 Task: Add Earth's Best Organic Whole Grain Multi-Grain Baby Cereal to the cart.
Action: Mouse moved to (297, 149)
Screenshot: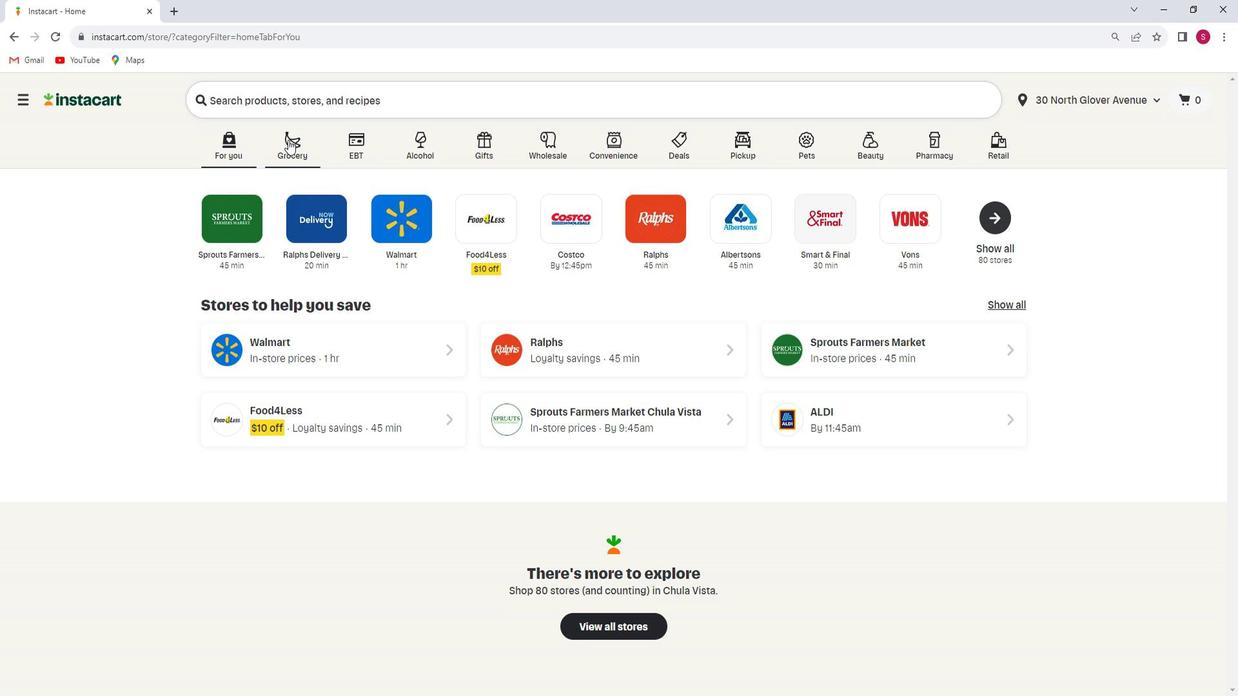 
Action: Mouse pressed left at (297, 149)
Screenshot: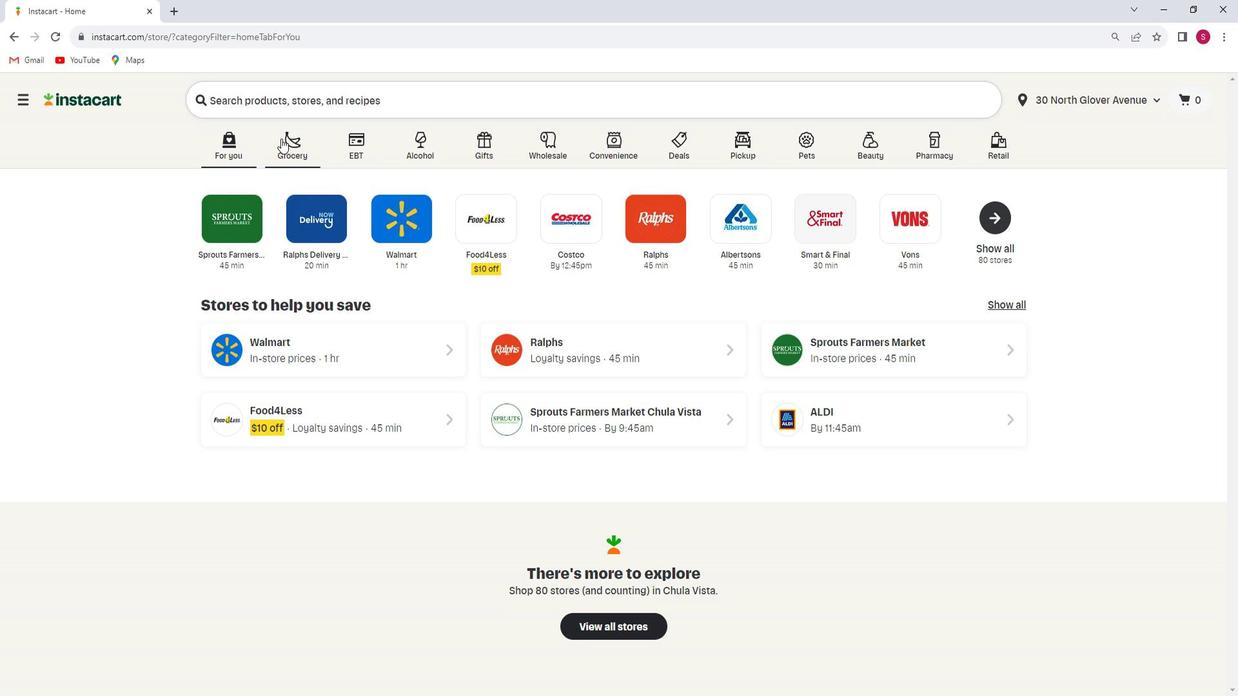 
Action: Mouse moved to (321, 379)
Screenshot: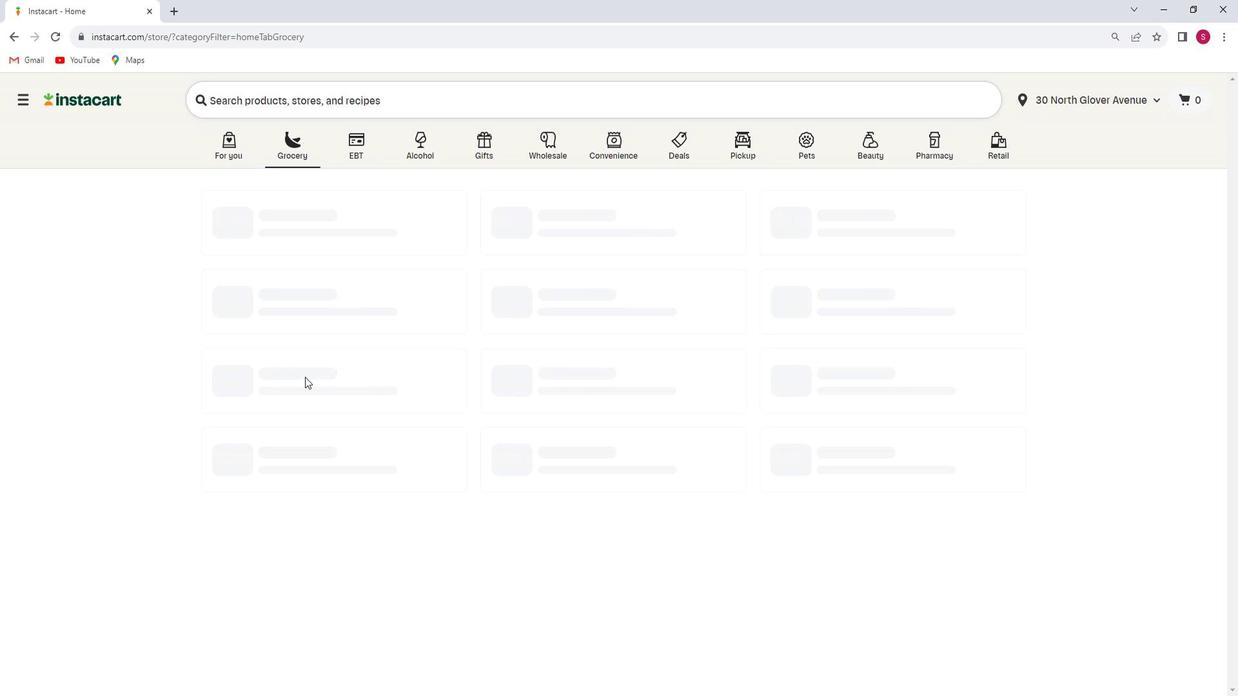 
Action: Mouse pressed left at (321, 379)
Screenshot: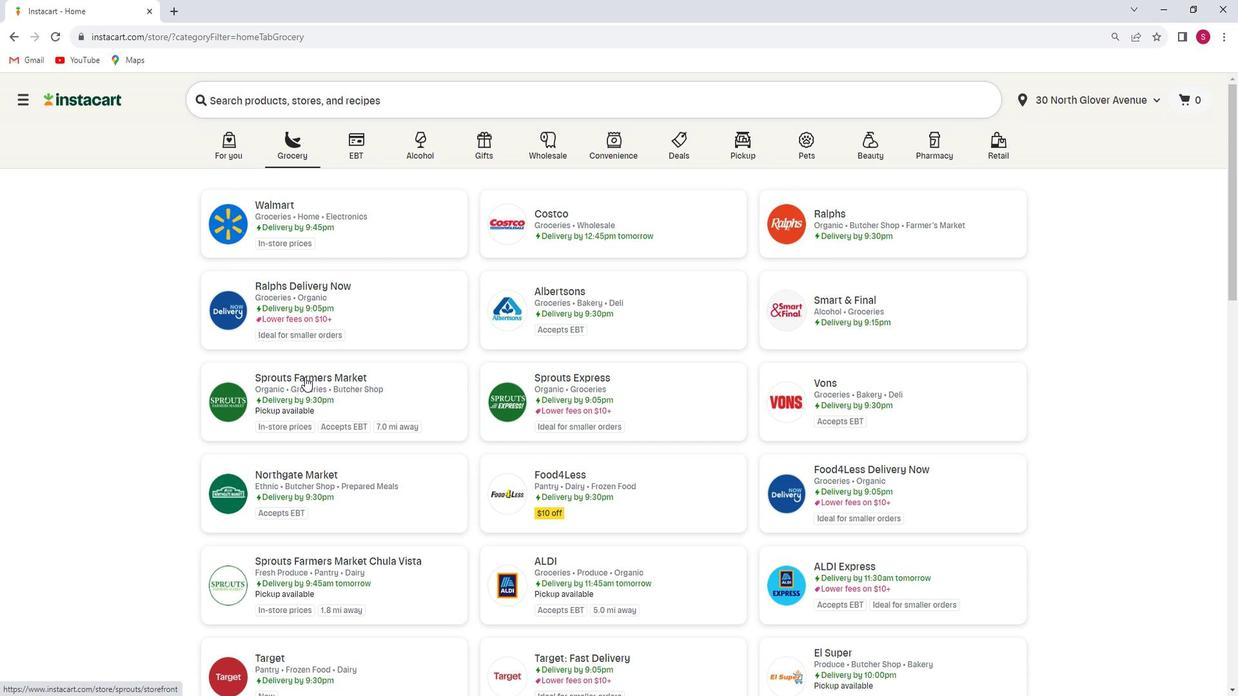 
Action: Mouse moved to (132, 505)
Screenshot: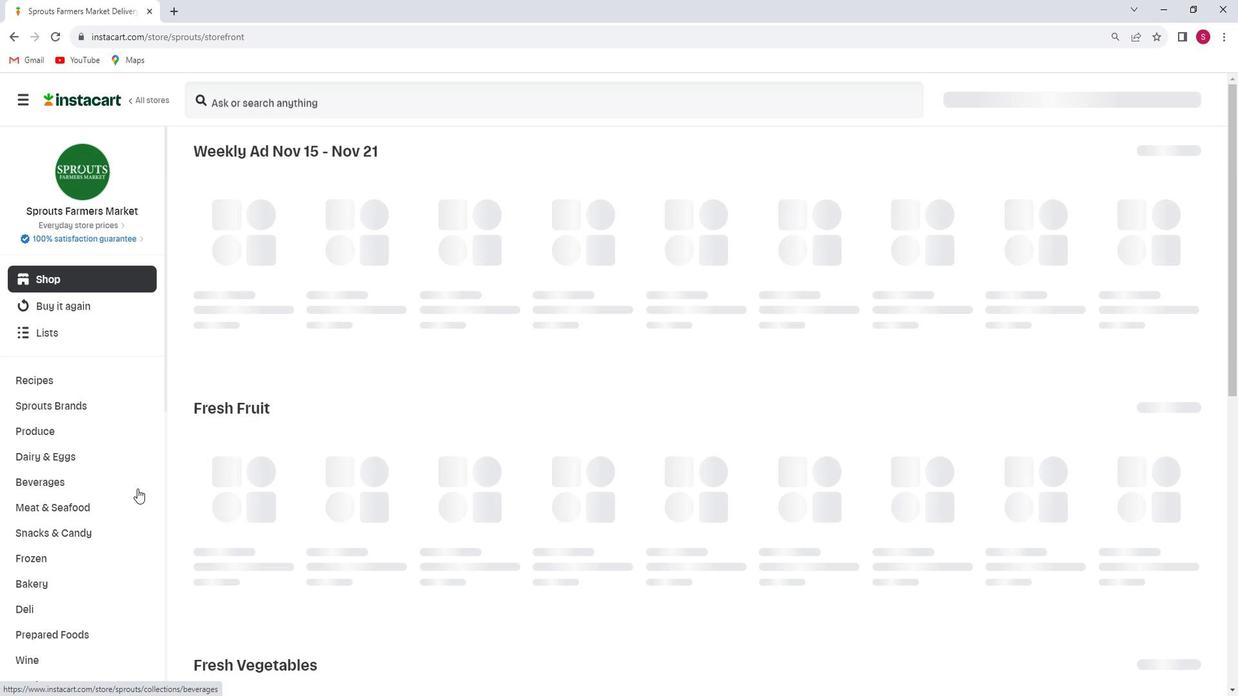 
Action: Mouse scrolled (132, 504) with delta (0, 0)
Screenshot: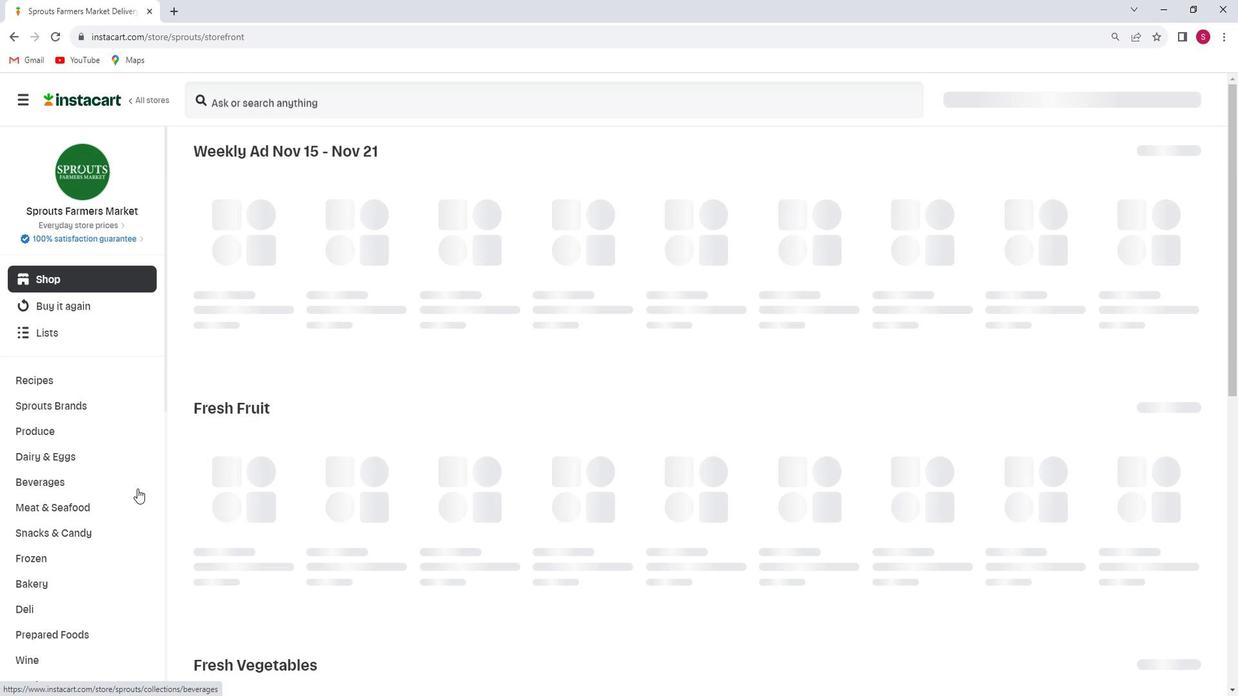 
Action: Mouse scrolled (132, 504) with delta (0, 0)
Screenshot: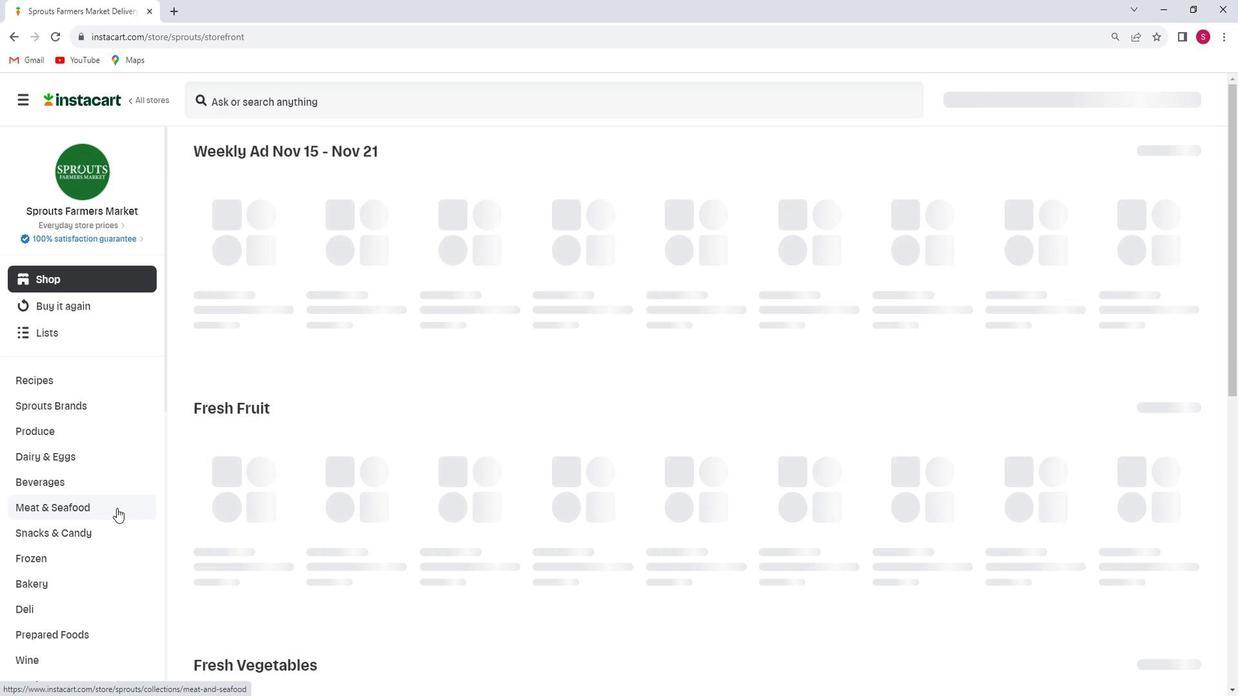 
Action: Mouse scrolled (132, 504) with delta (0, 0)
Screenshot: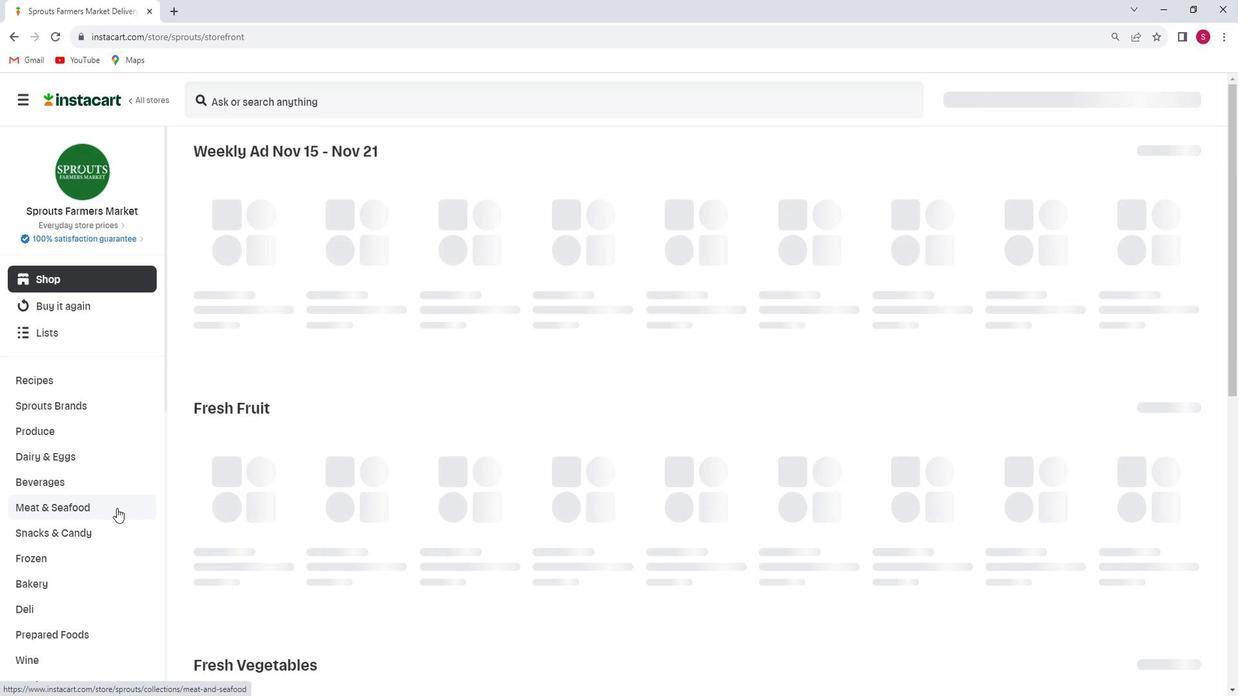 
Action: Mouse moved to (132, 506)
Screenshot: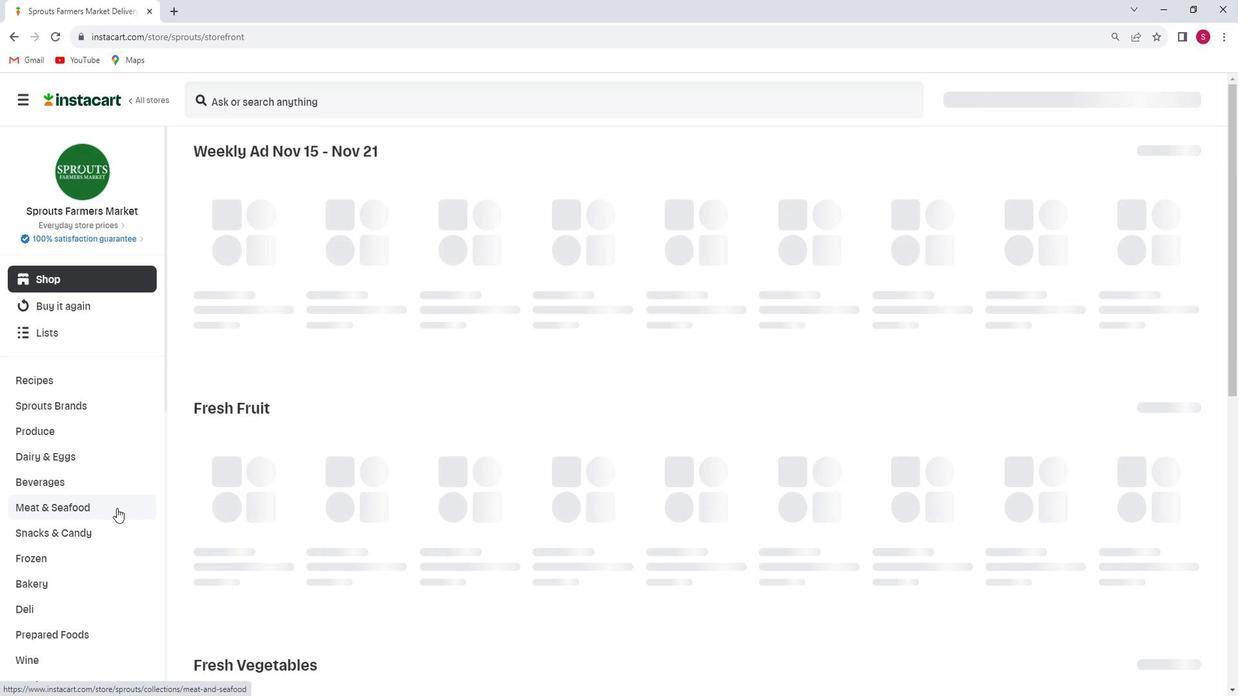 
Action: Mouse scrolled (132, 505) with delta (0, 0)
Screenshot: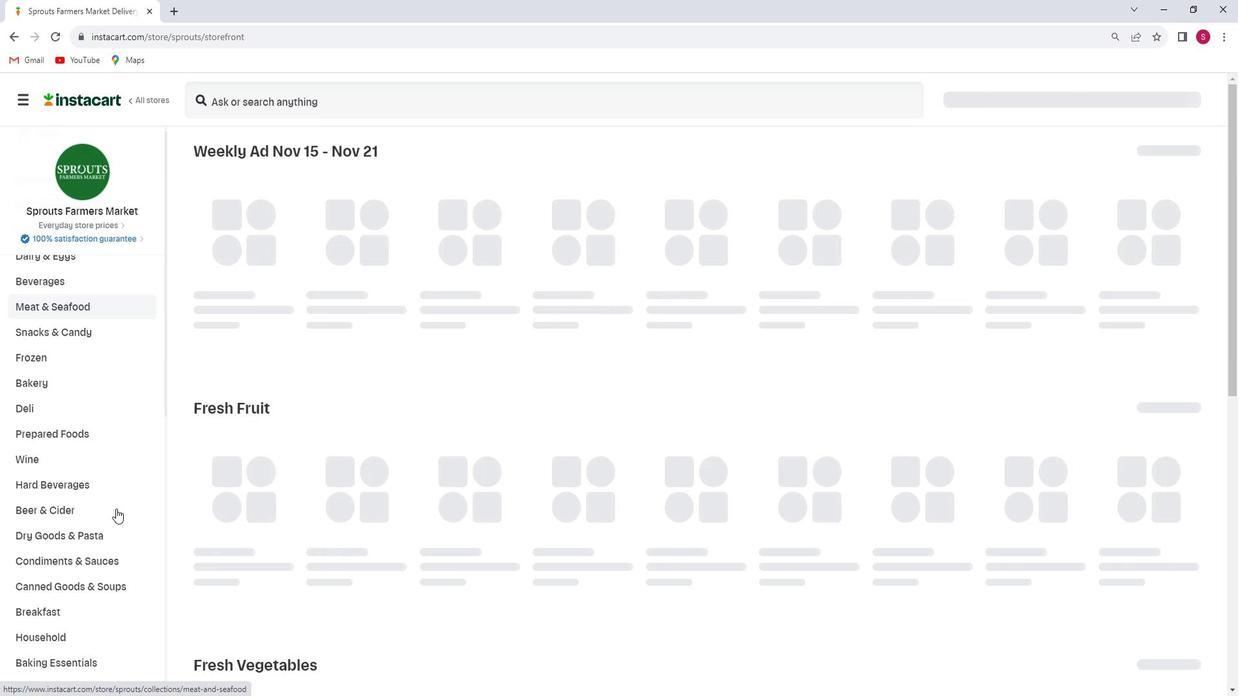 
Action: Mouse scrolled (132, 505) with delta (0, 0)
Screenshot: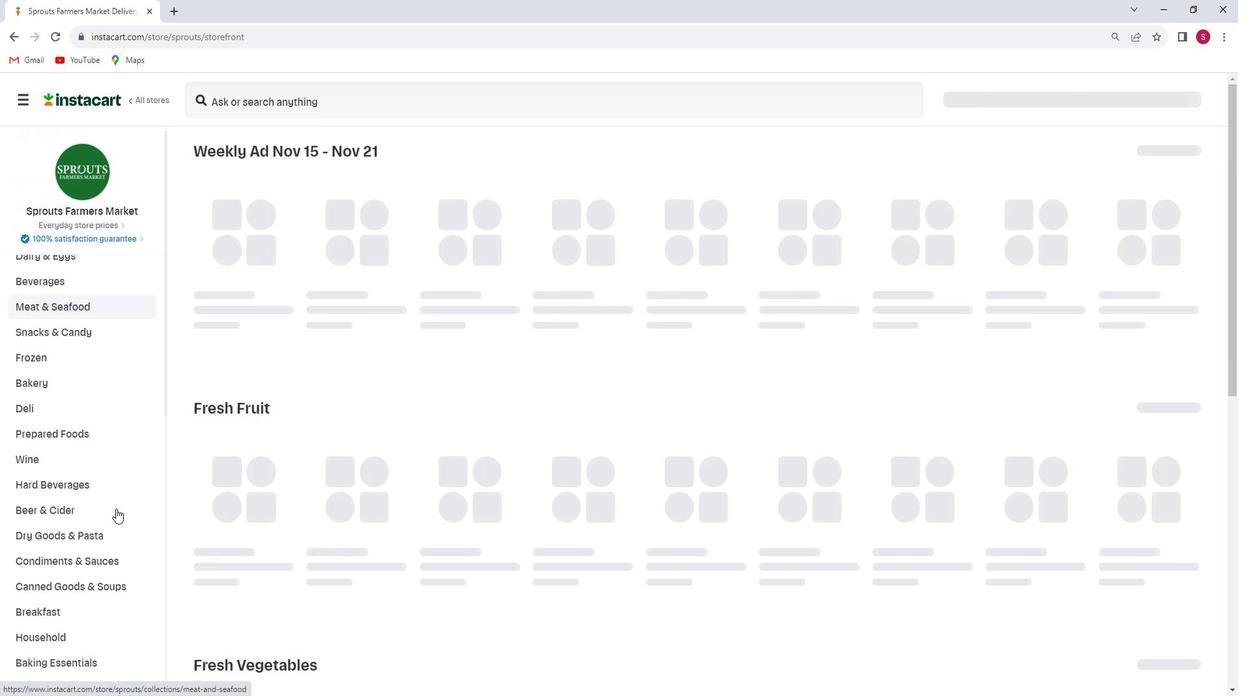 
Action: Mouse scrolled (132, 505) with delta (0, 0)
Screenshot: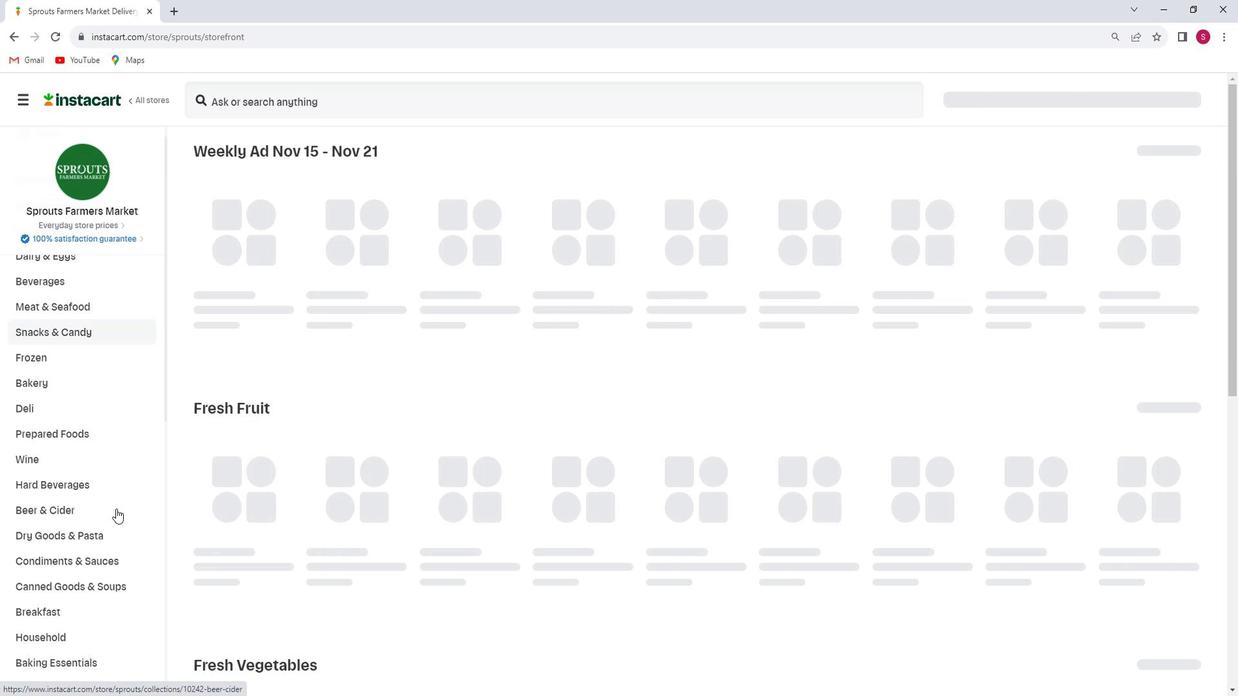 
Action: Mouse scrolled (132, 505) with delta (0, 0)
Screenshot: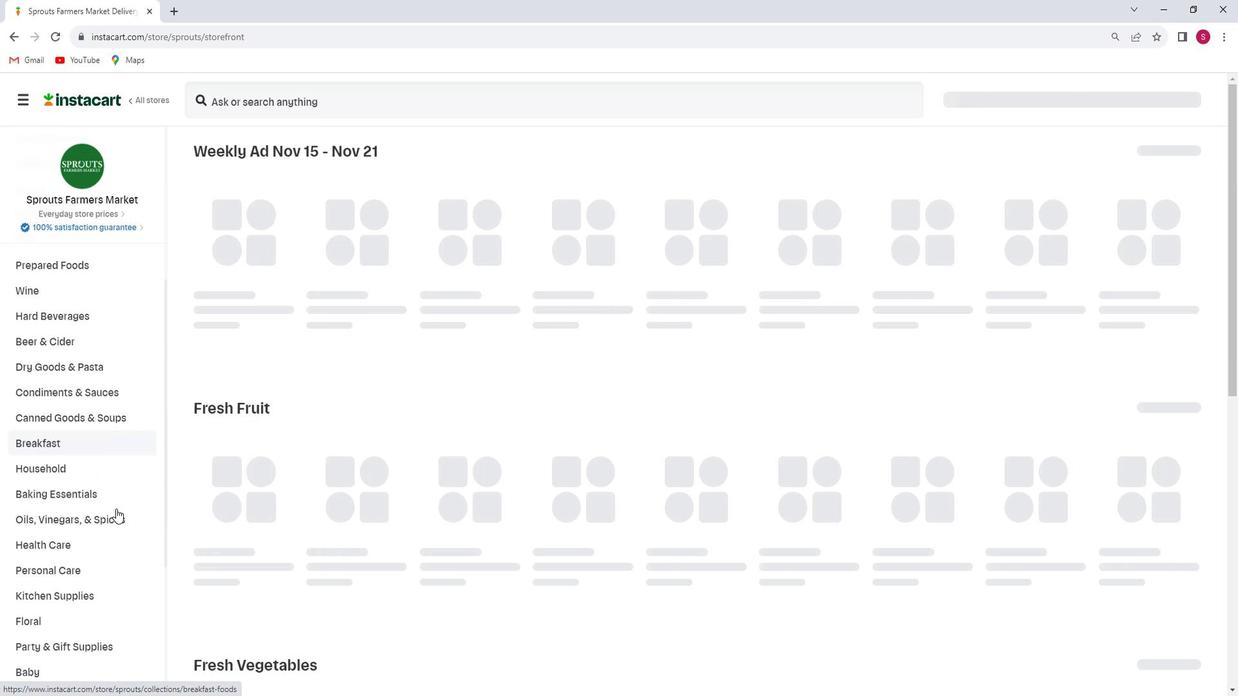 
Action: Mouse scrolled (132, 505) with delta (0, 0)
Screenshot: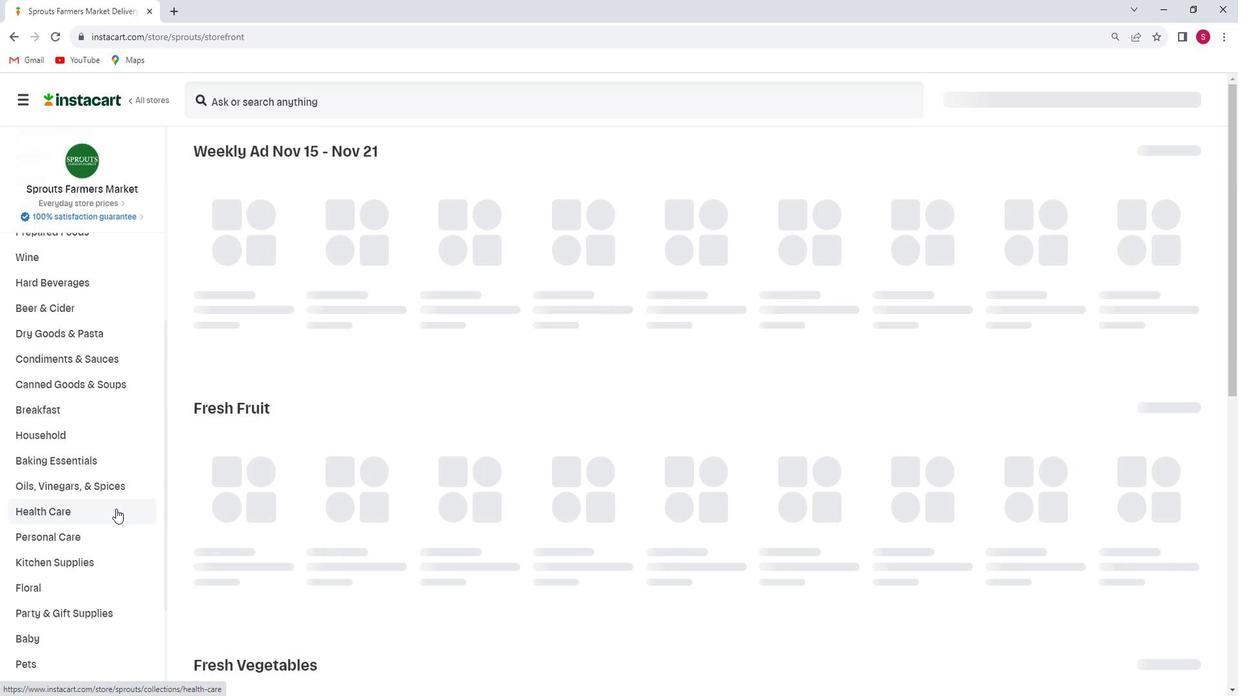 
Action: Mouse moved to (116, 514)
Screenshot: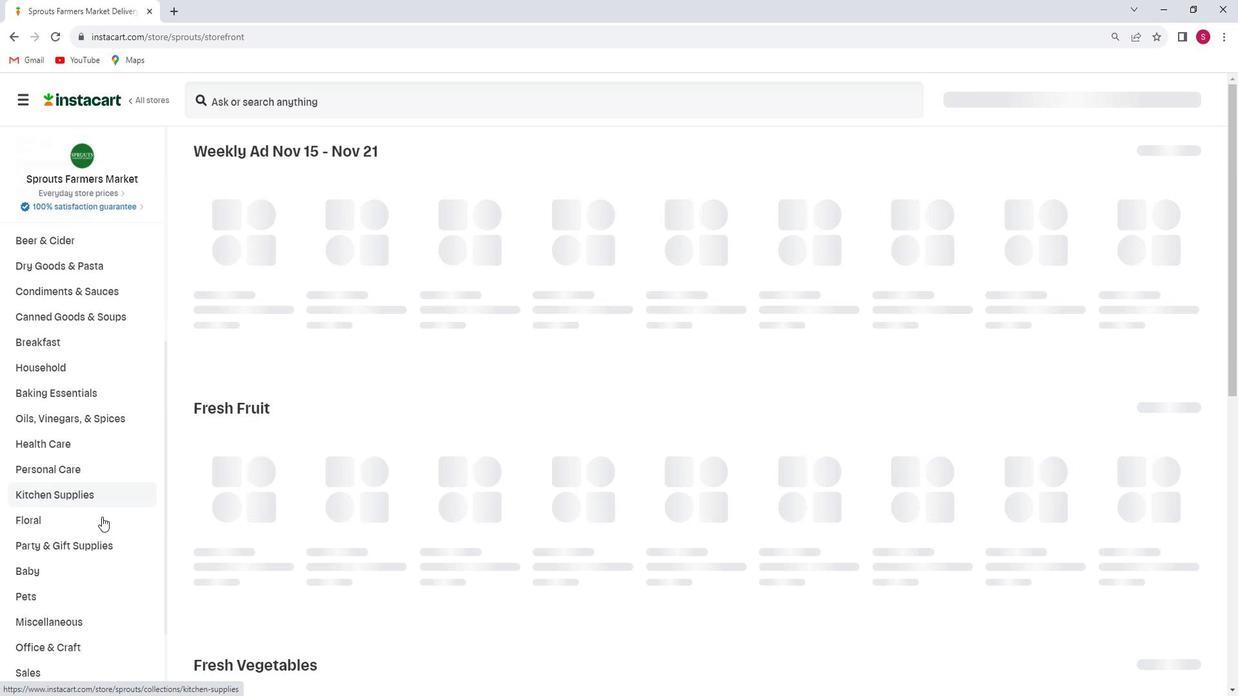 
Action: Mouse scrolled (116, 513) with delta (0, 0)
Screenshot: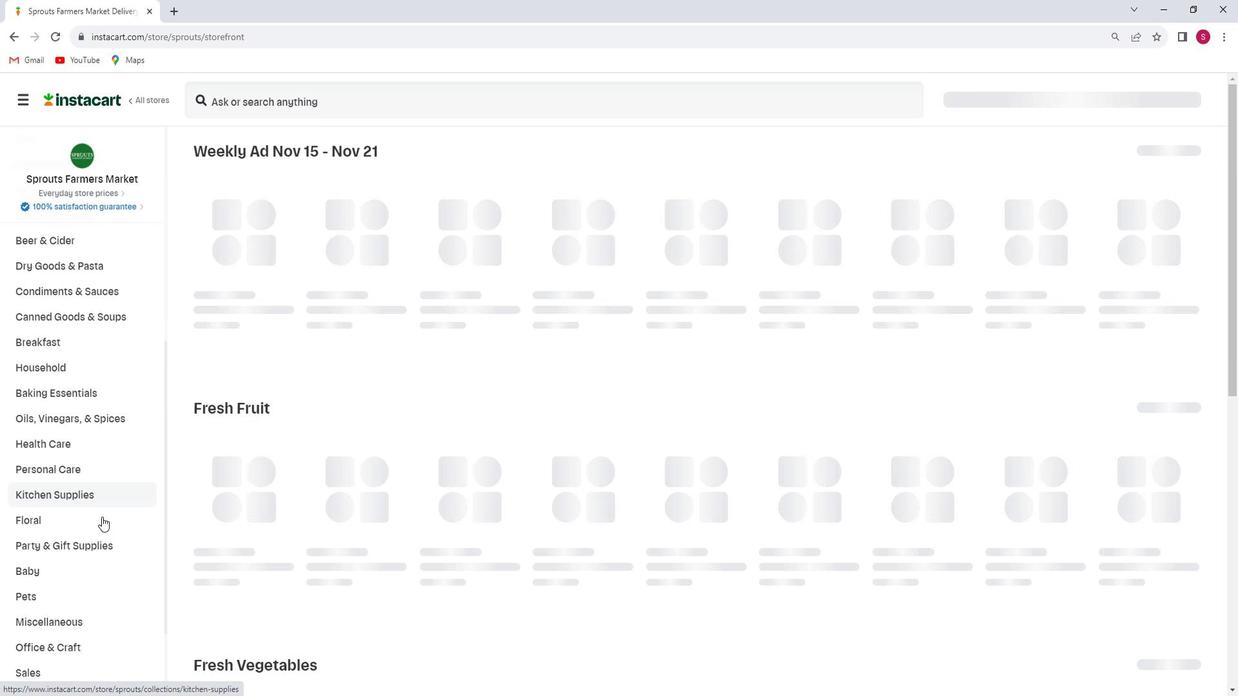 
Action: Mouse scrolled (116, 513) with delta (0, 0)
Screenshot: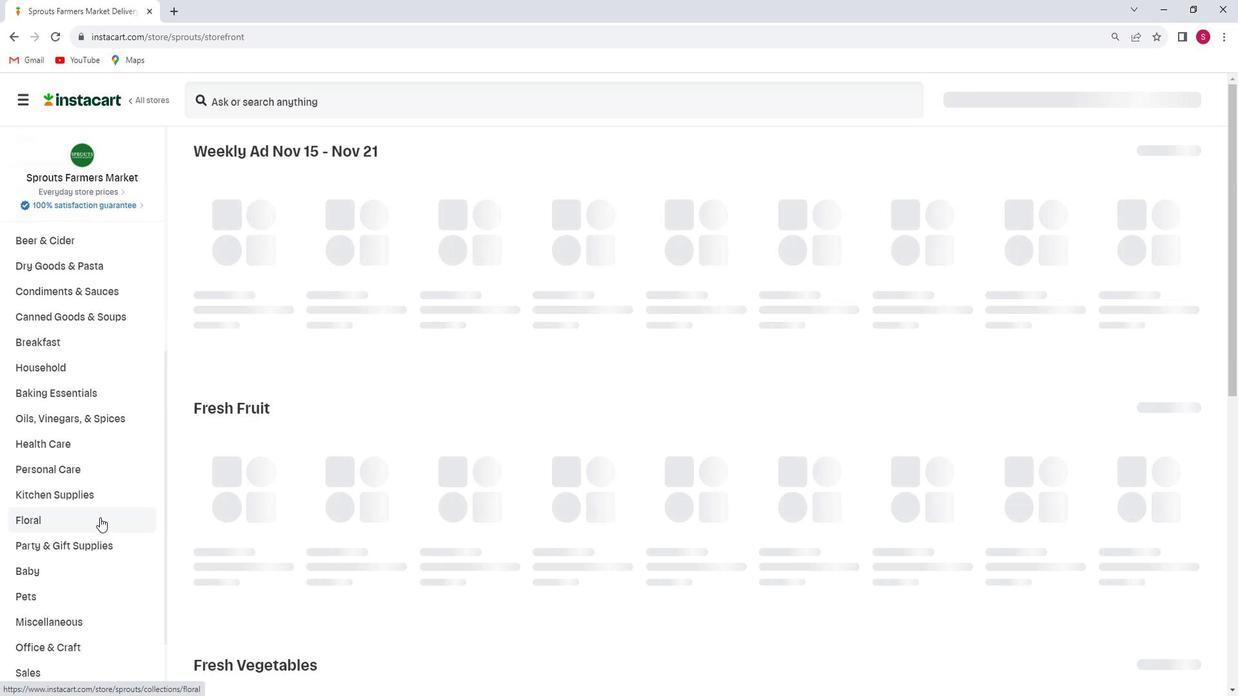 
Action: Mouse moved to (58, 473)
Screenshot: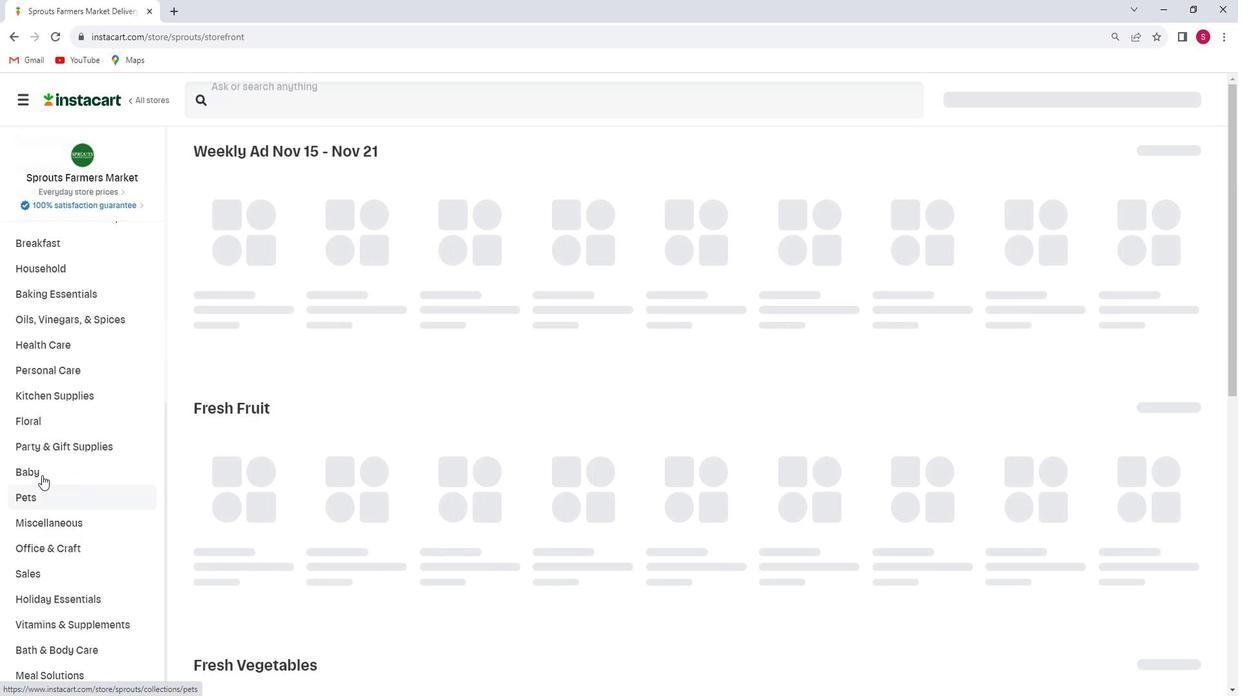 
Action: Mouse pressed left at (58, 473)
Screenshot: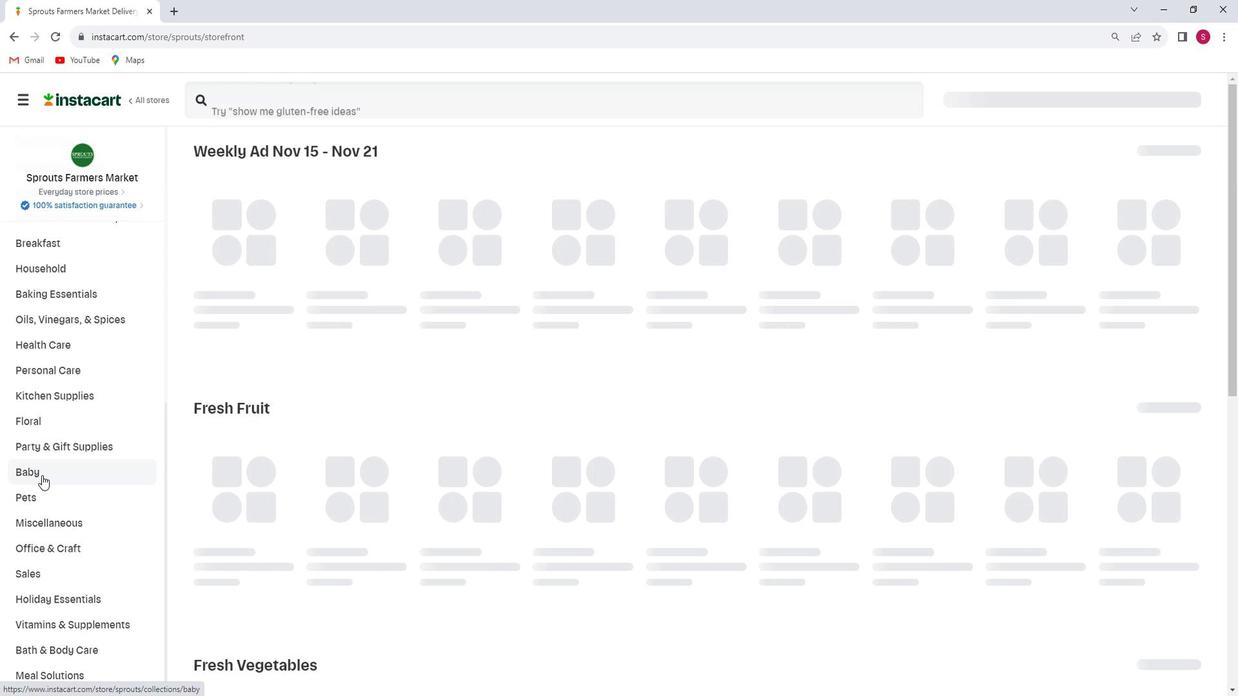 
Action: Mouse moved to (69, 568)
Screenshot: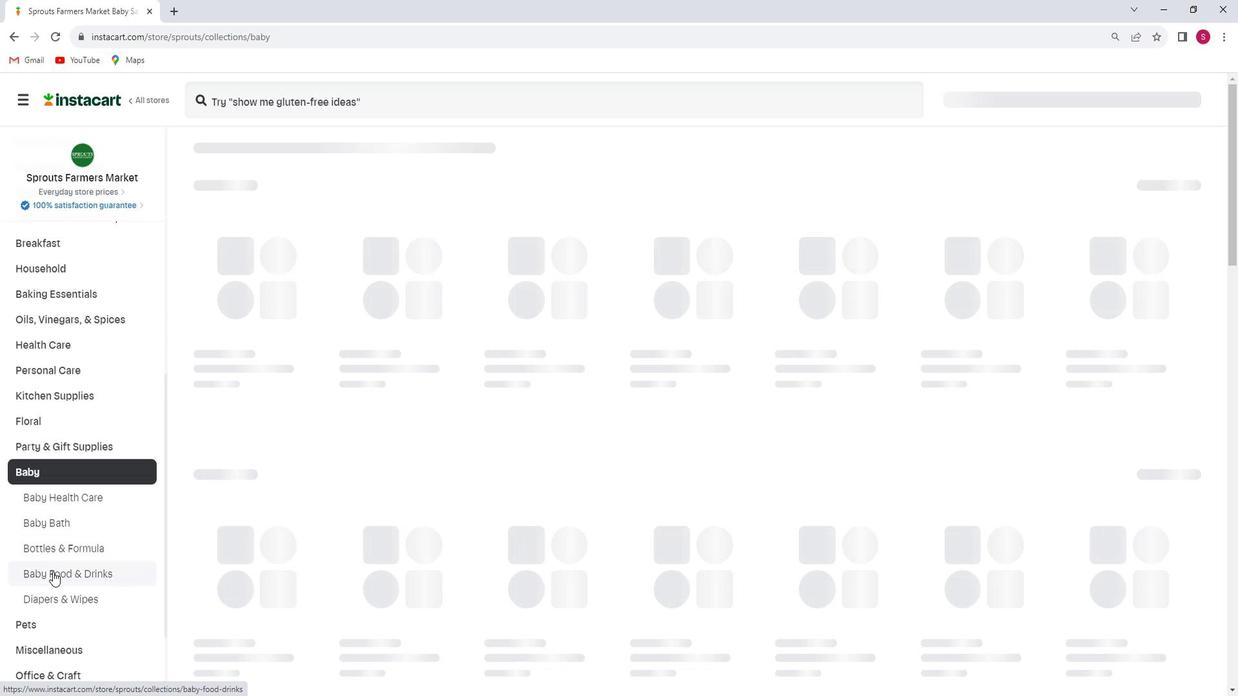 
Action: Mouse pressed left at (69, 568)
Screenshot: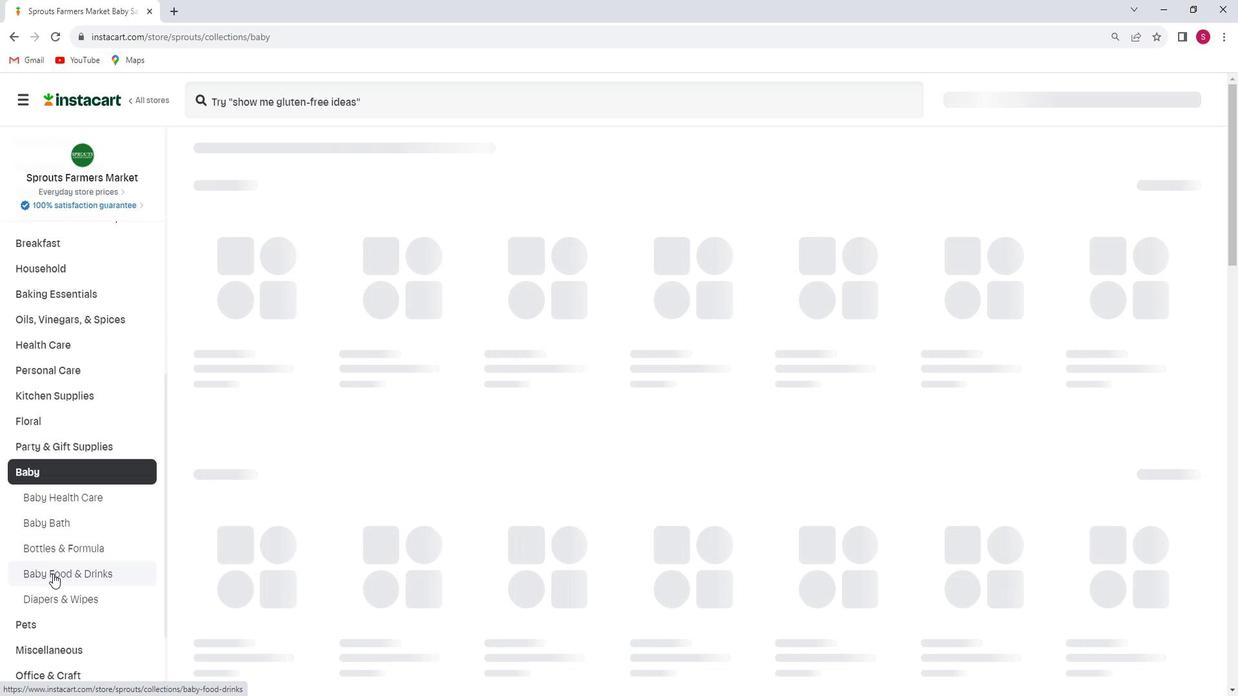 
Action: Mouse moved to (296, 107)
Screenshot: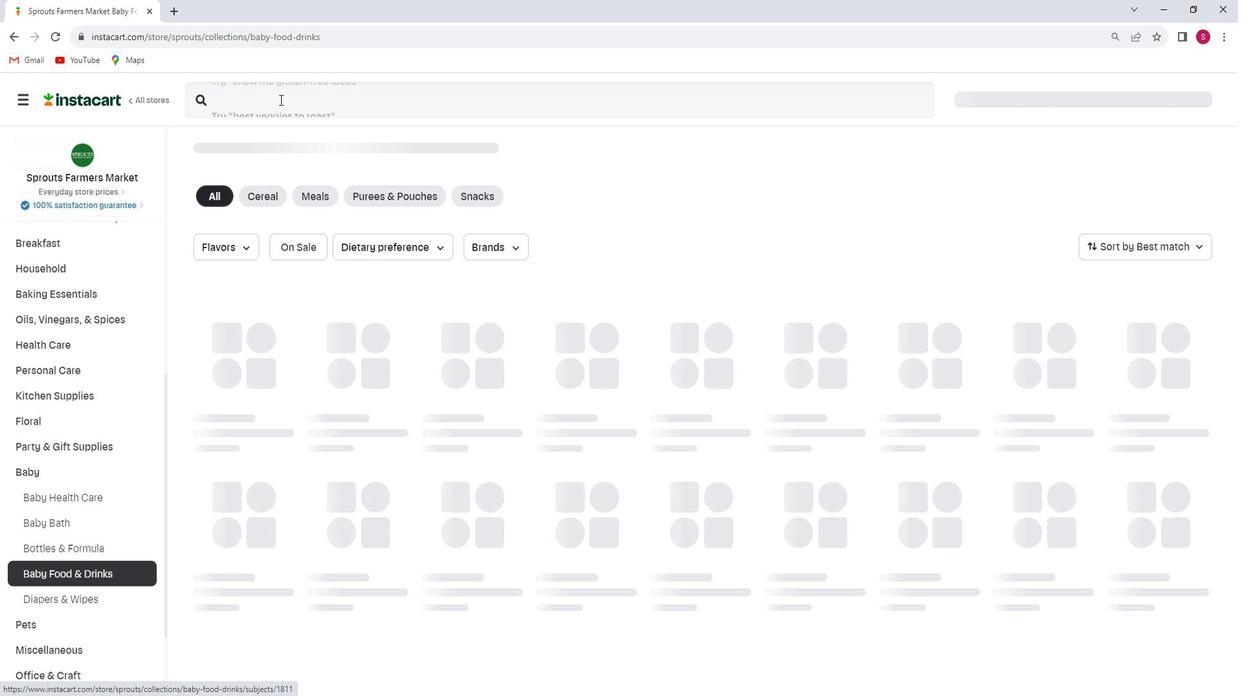 
Action: Mouse pressed left at (296, 107)
Screenshot: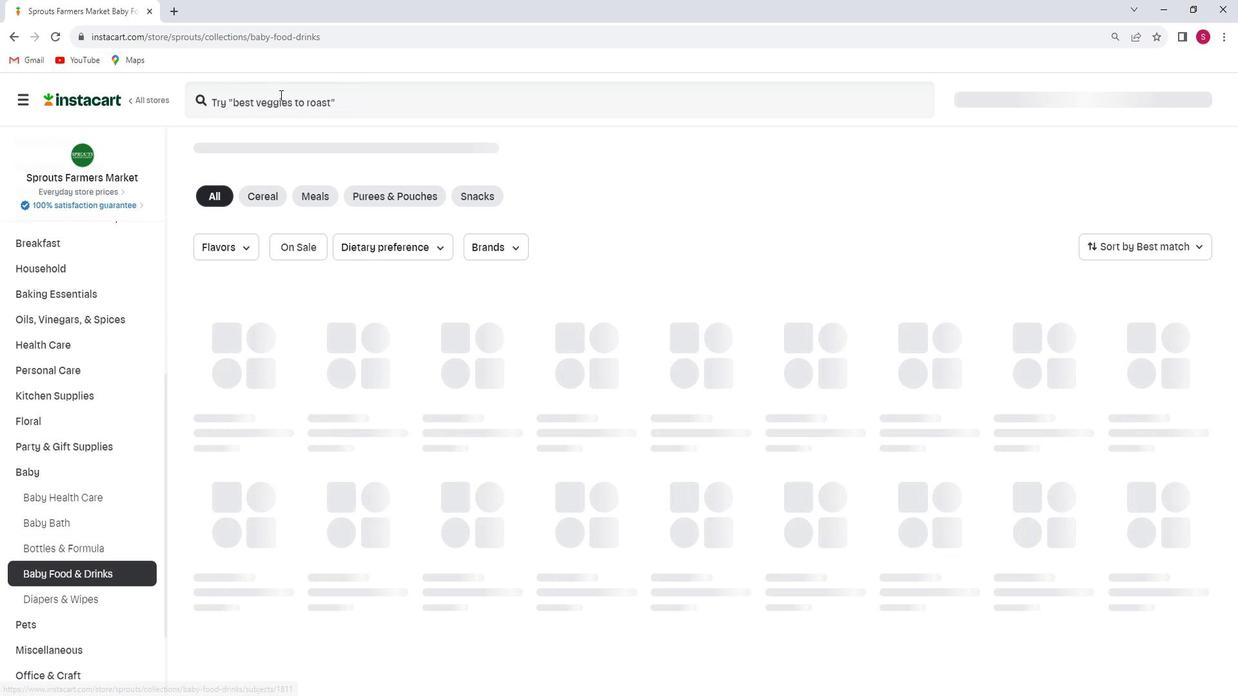 
Action: Key pressed <Key.shift>Earth's<Key.space><Key.shift>Best<Key.space><Key.shift>Organic<Key.space><Key.shift>Whole<Key.space><Key.shift>Grain<Key.space><Key.shift>Multi-<Key.shift><Key.shift><Key.shift><Key.shift><Key.shift><Key.shift><Key.shift>Grain<Key.space><Key.shift>baby<Key.space><Key.shift>Cereal<Key.enter>
Screenshot: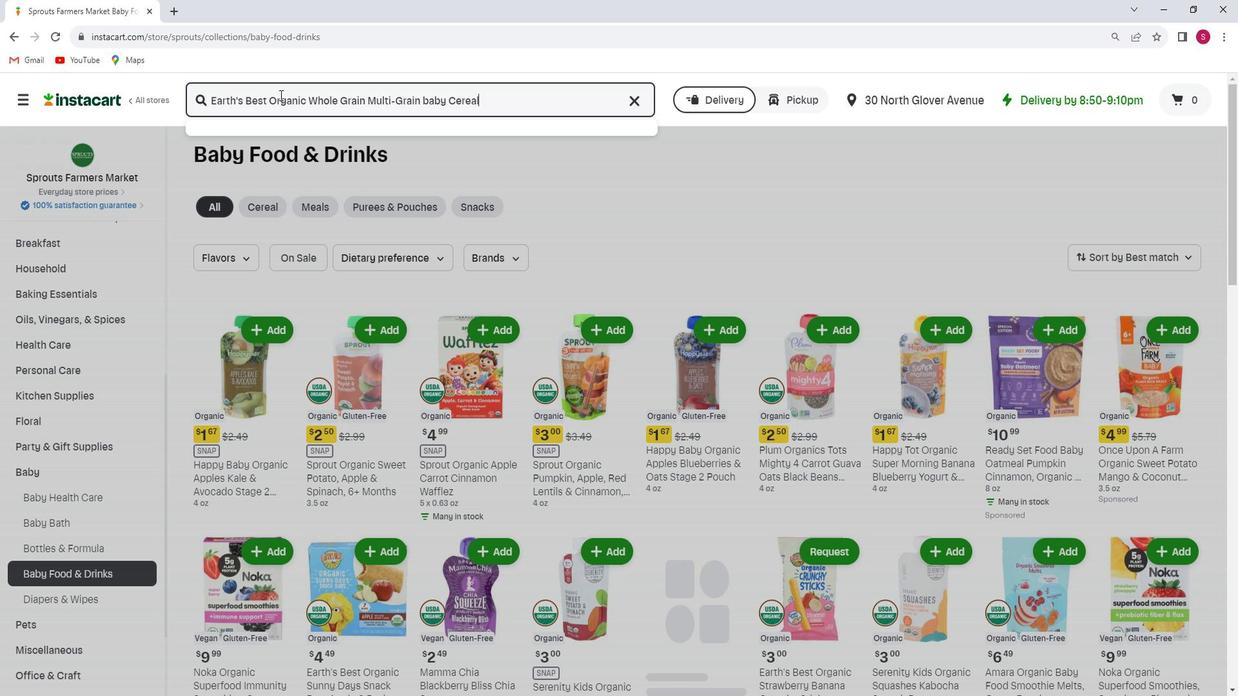 
Action: Mouse moved to (406, 245)
Screenshot: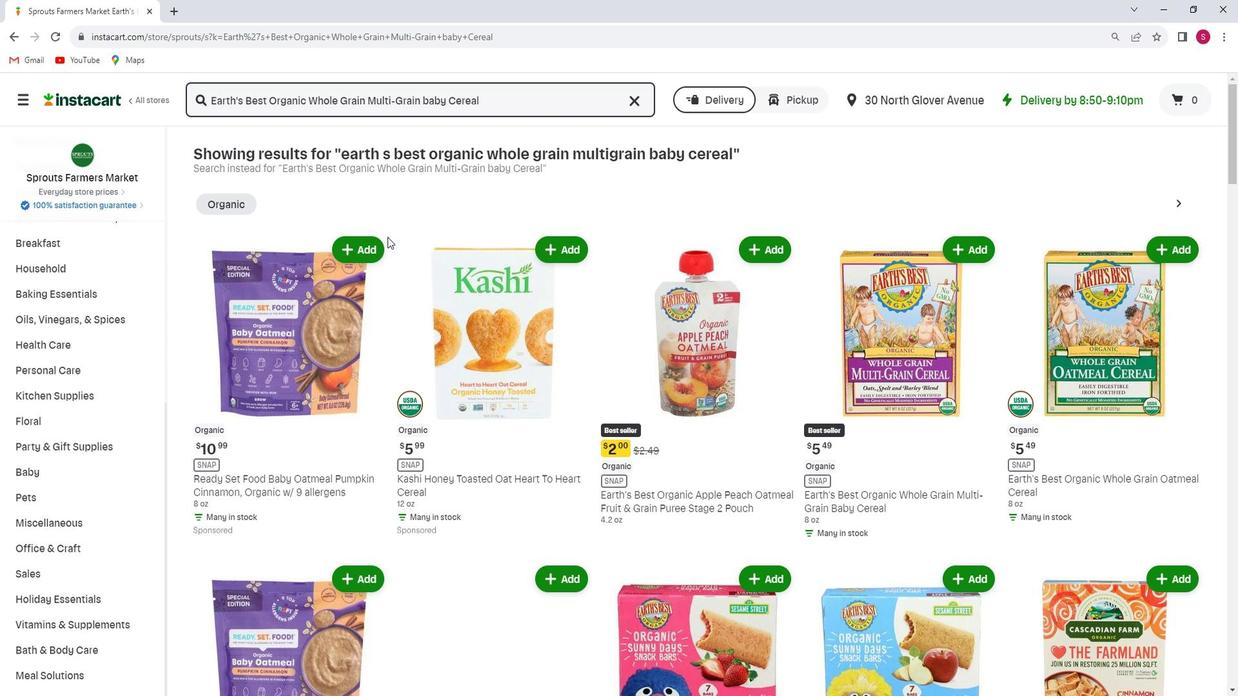 
Action: Mouse scrolled (406, 245) with delta (0, 0)
Screenshot: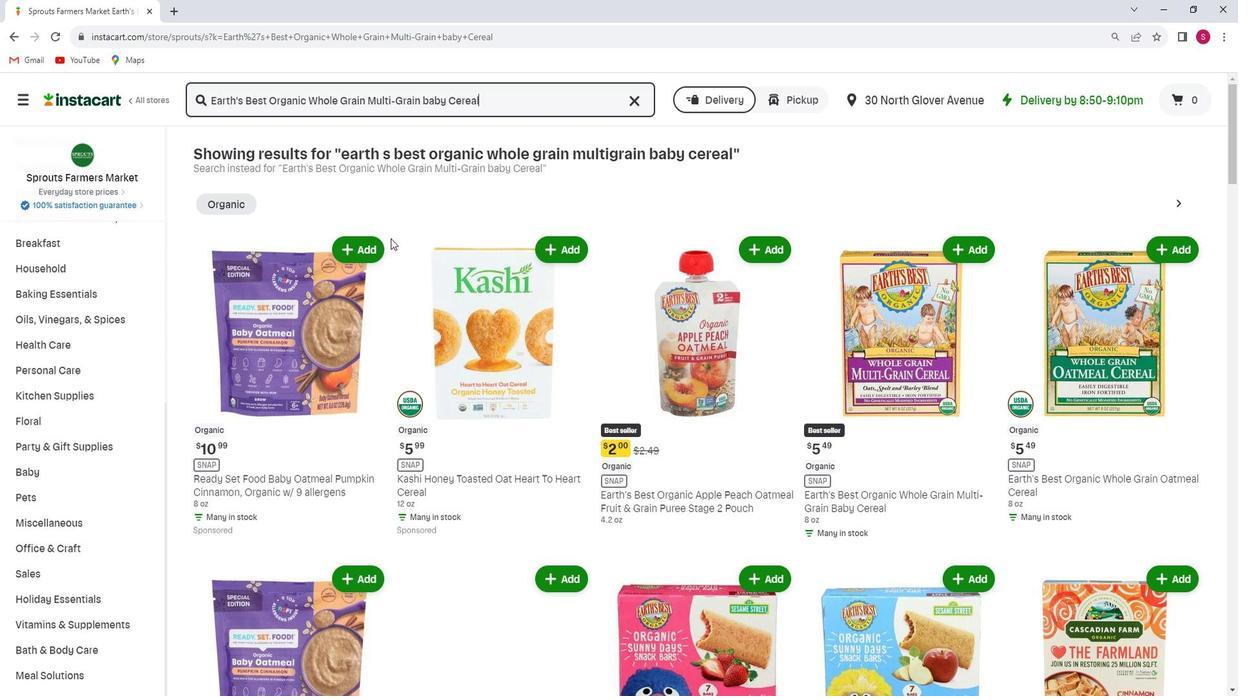 
Action: Mouse moved to (433, 252)
Screenshot: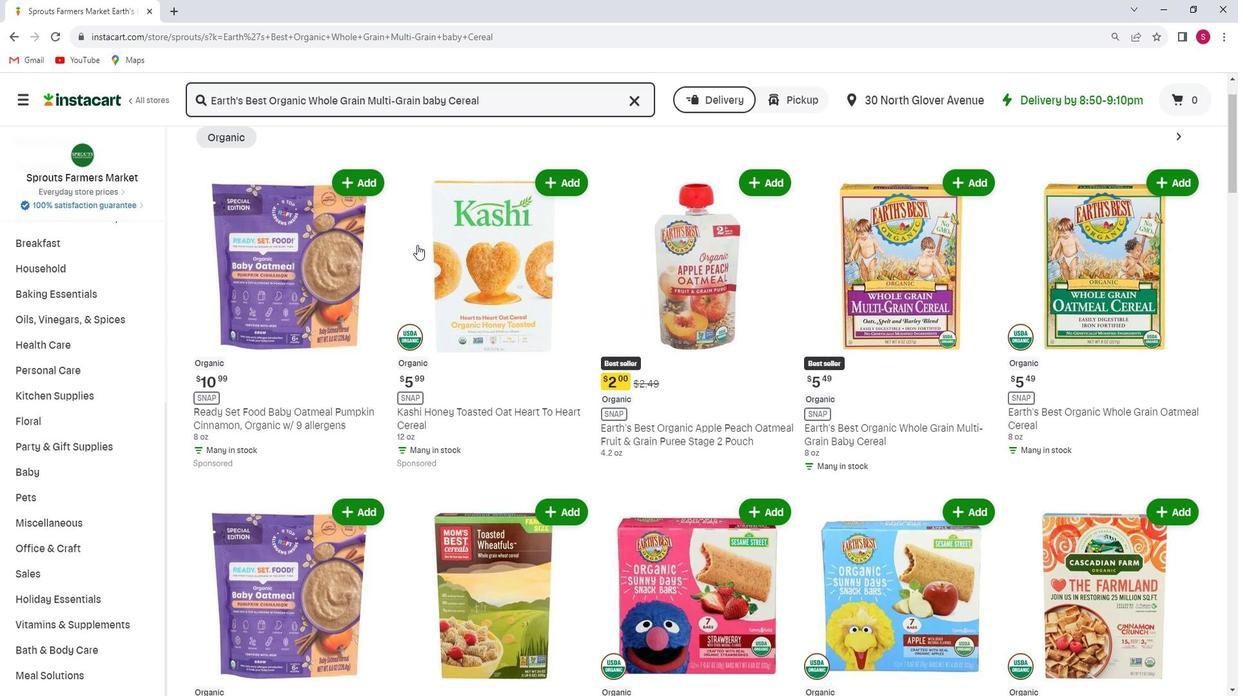 
Action: Mouse scrolled (433, 251) with delta (0, 0)
Screenshot: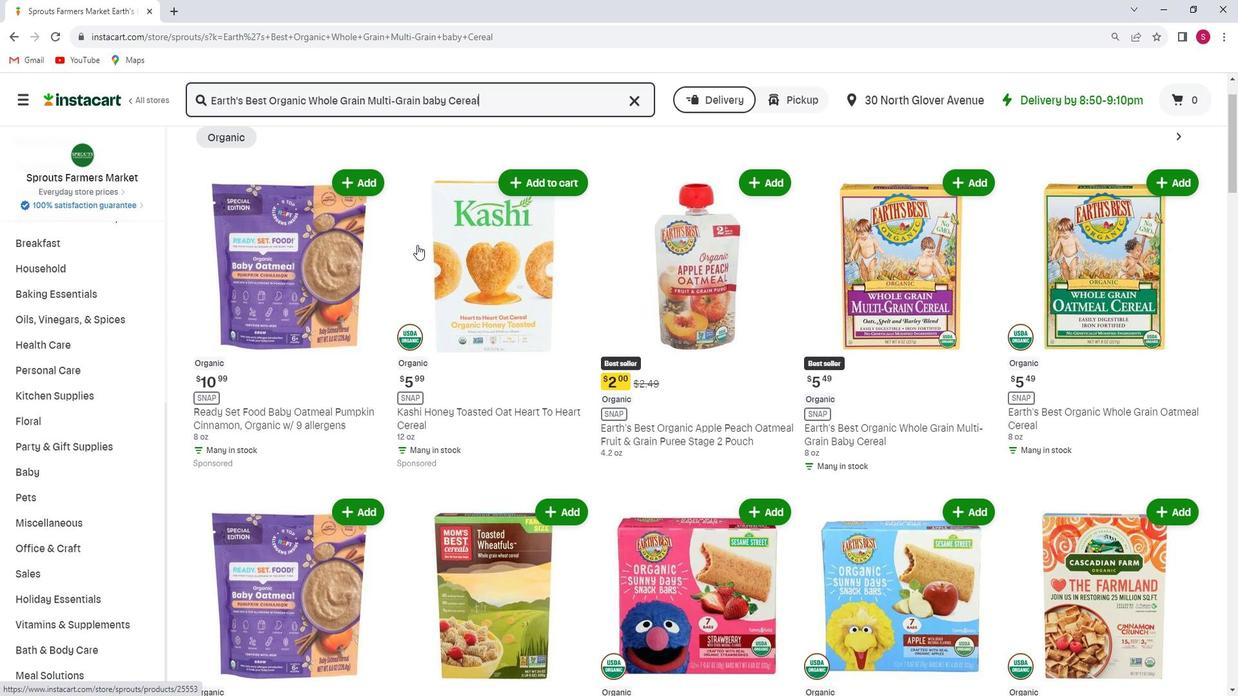 
Action: Mouse scrolled (433, 252) with delta (0, 0)
Screenshot: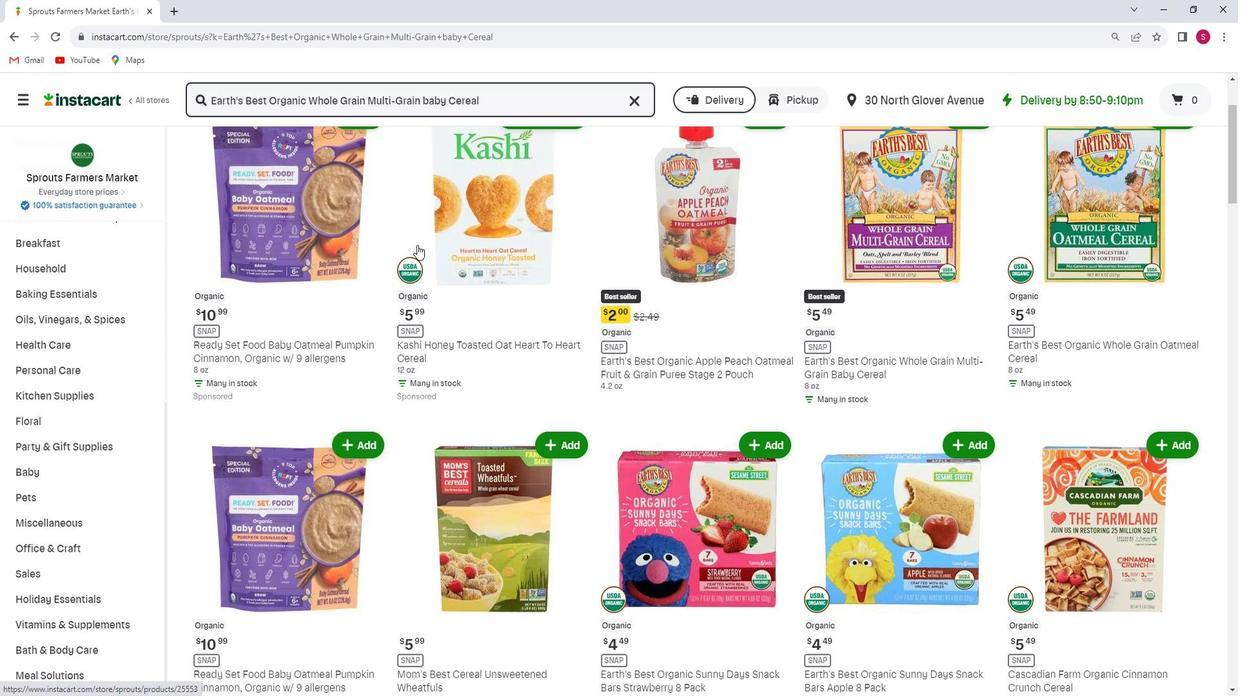 
Action: Mouse scrolled (433, 251) with delta (0, 0)
Screenshot: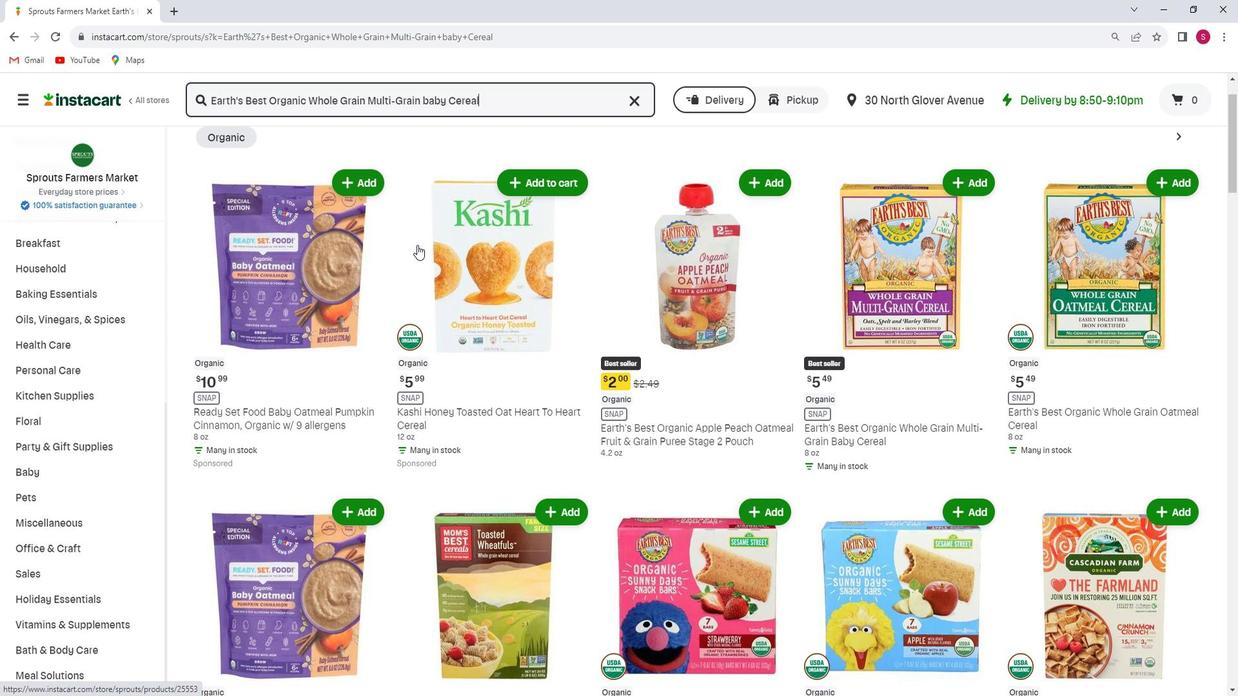 
Action: Mouse moved to (556, 245)
Screenshot: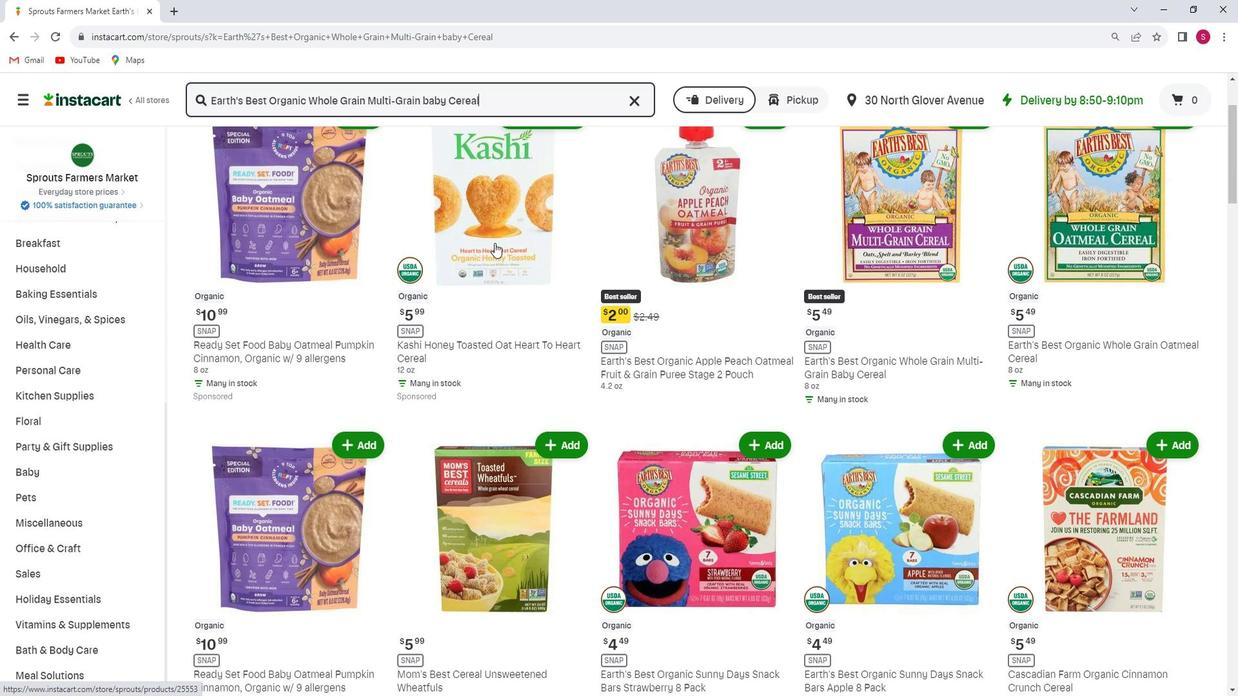 
Action: Mouse scrolled (556, 245) with delta (0, 0)
Screenshot: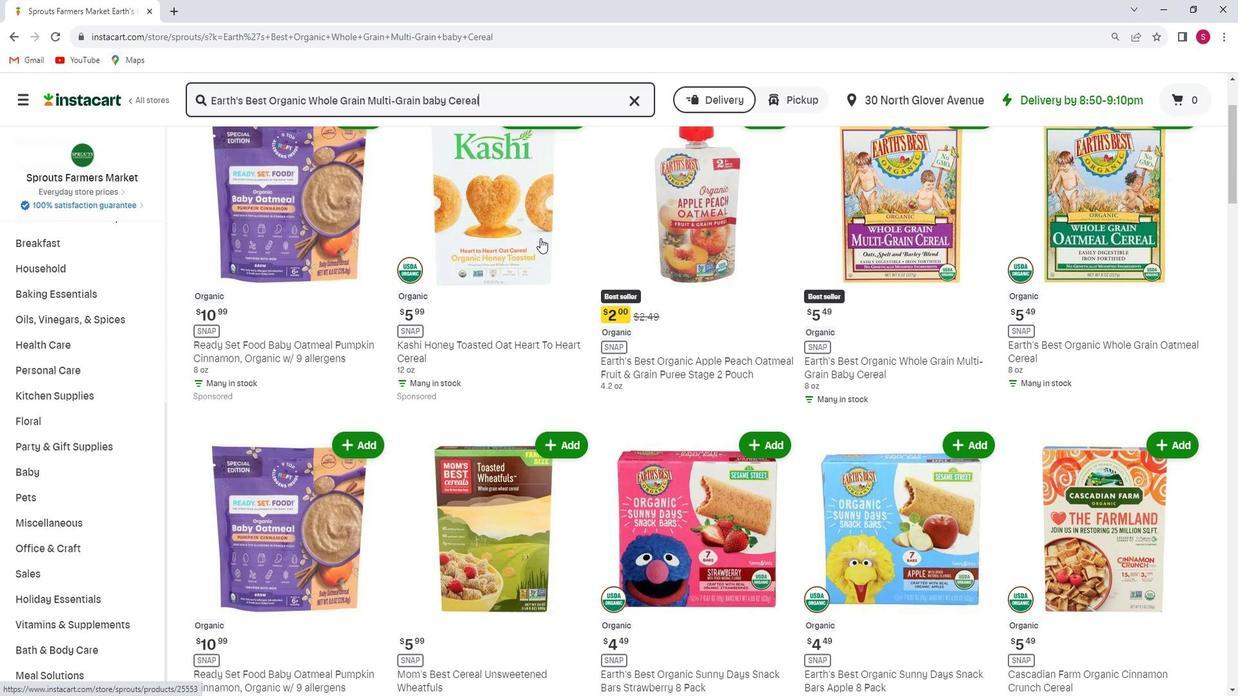 
Action: Mouse scrolled (556, 245) with delta (0, 0)
Screenshot: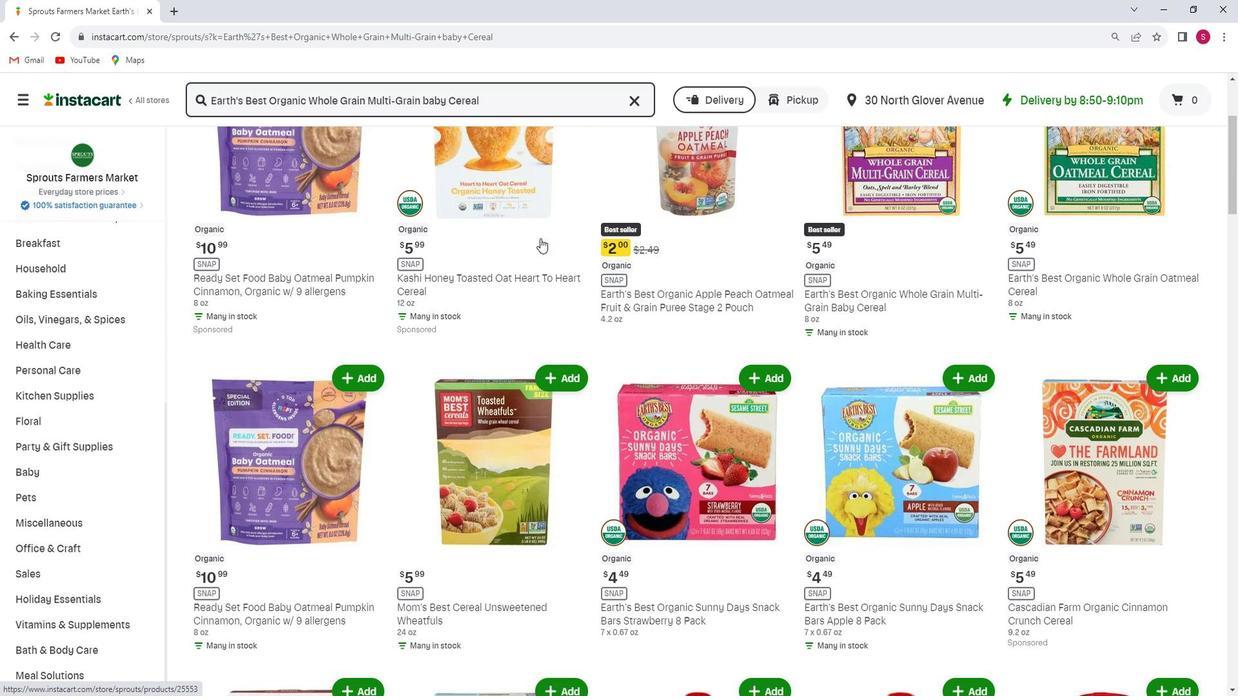 
Action: Mouse scrolled (556, 245) with delta (0, 0)
Screenshot: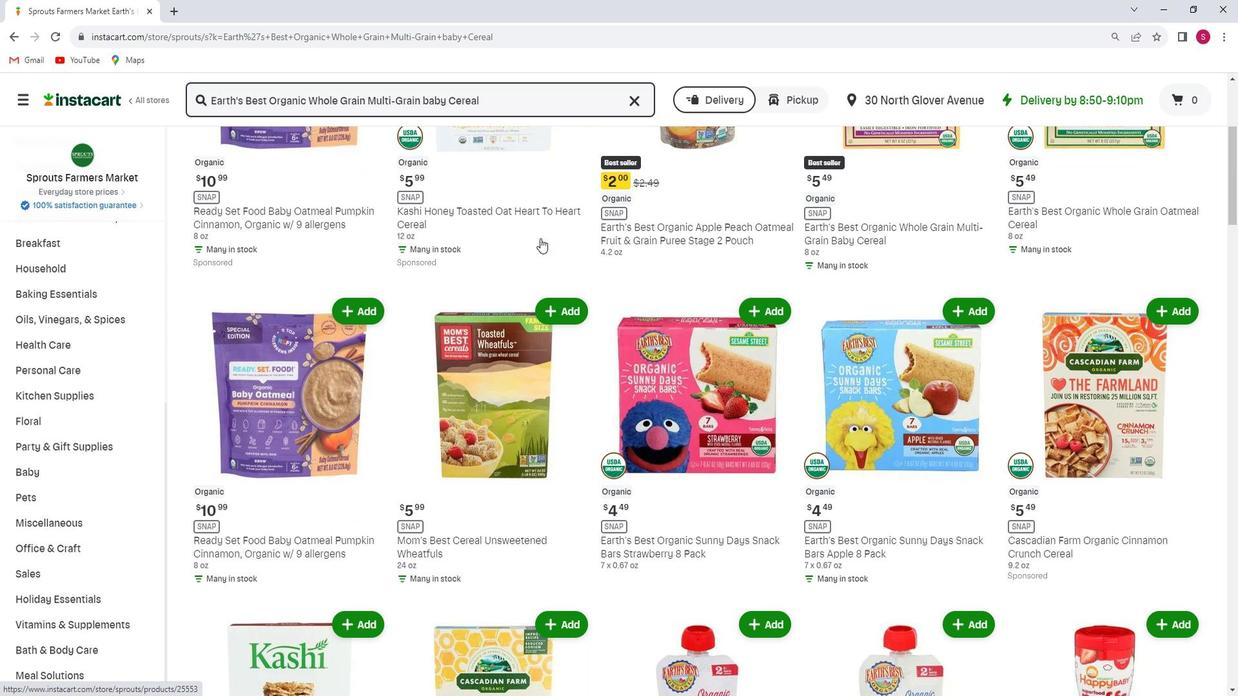 
Action: Mouse scrolled (556, 245) with delta (0, 0)
Screenshot: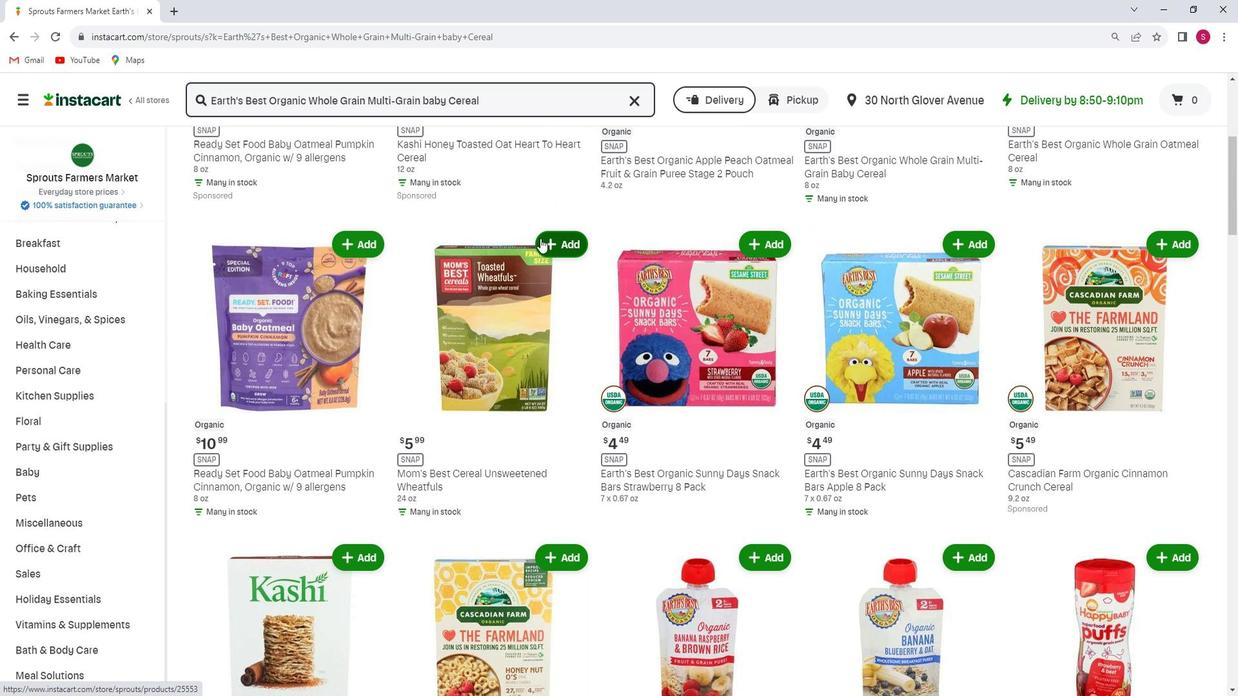 
Action: Mouse scrolled (556, 245) with delta (0, 0)
Screenshot: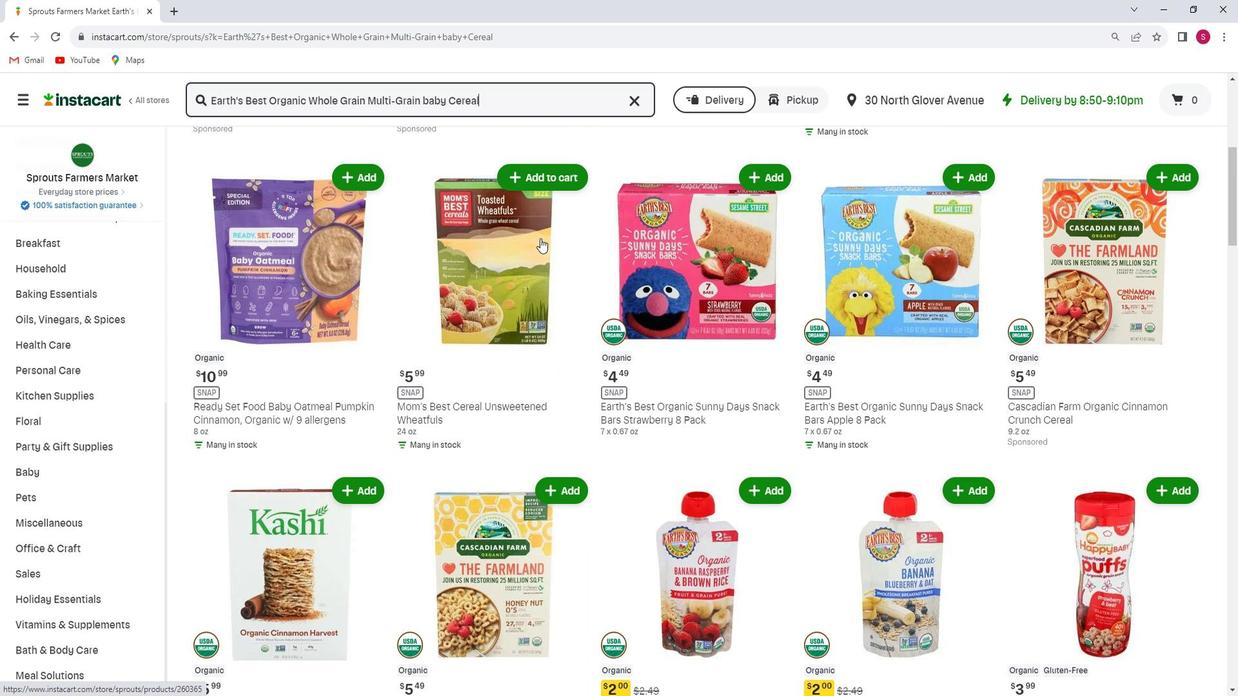 
Action: Mouse scrolled (556, 245) with delta (0, 0)
Screenshot: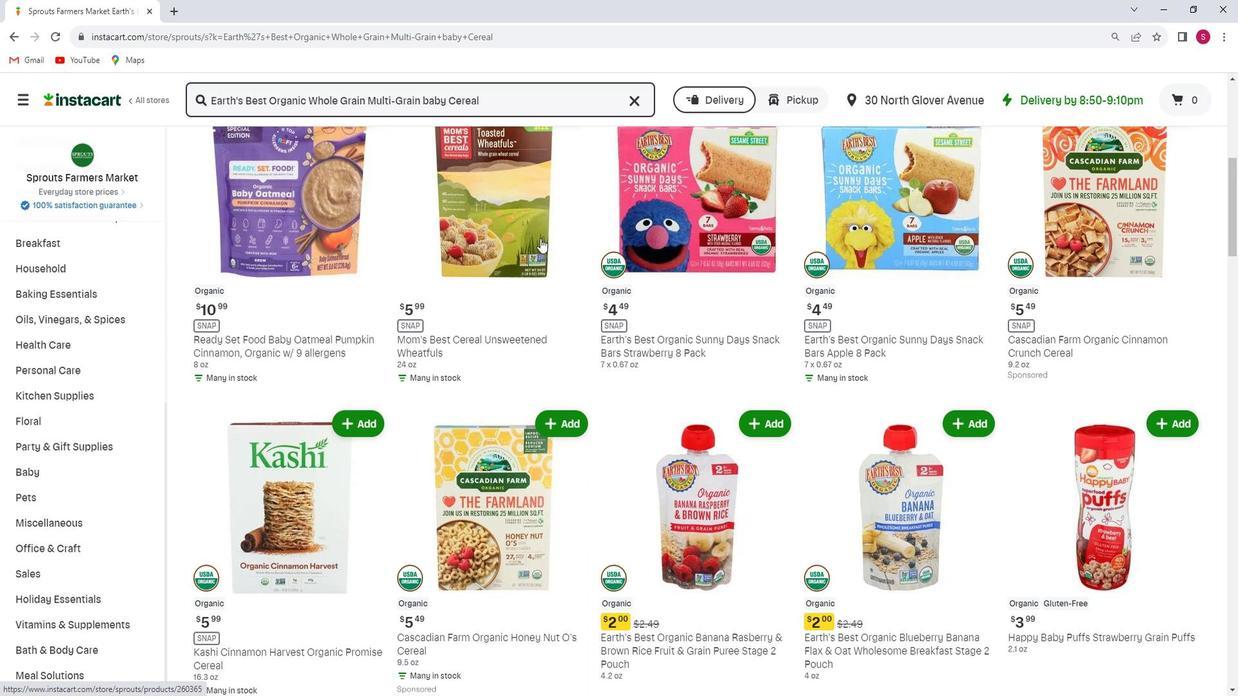 
Action: Mouse scrolled (556, 245) with delta (0, 0)
Screenshot: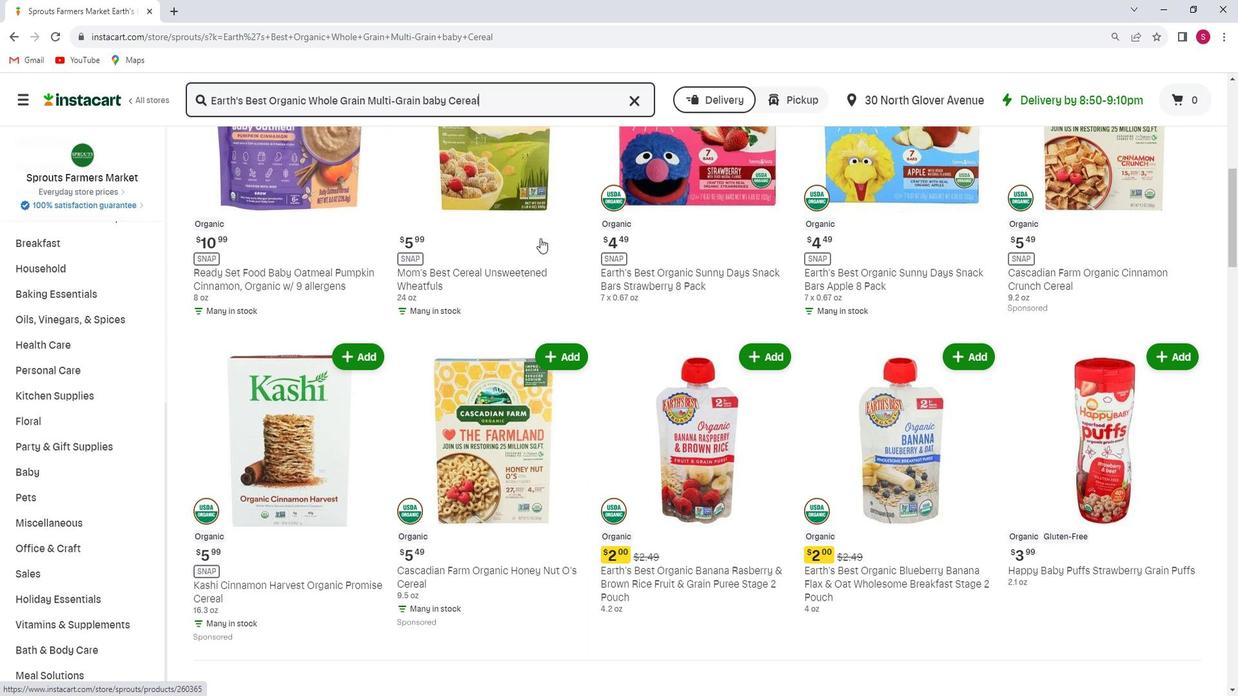 
Action: Mouse scrolled (556, 245) with delta (0, 0)
Screenshot: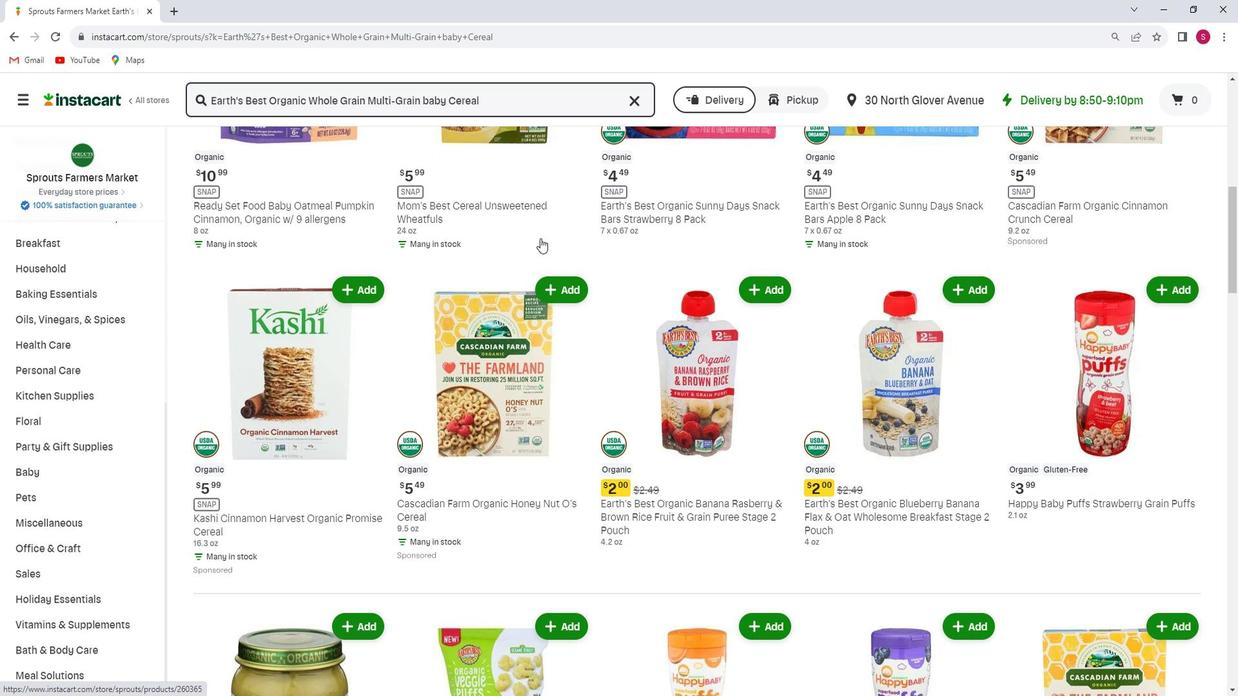 
Action: Mouse scrolled (556, 245) with delta (0, 0)
Screenshot: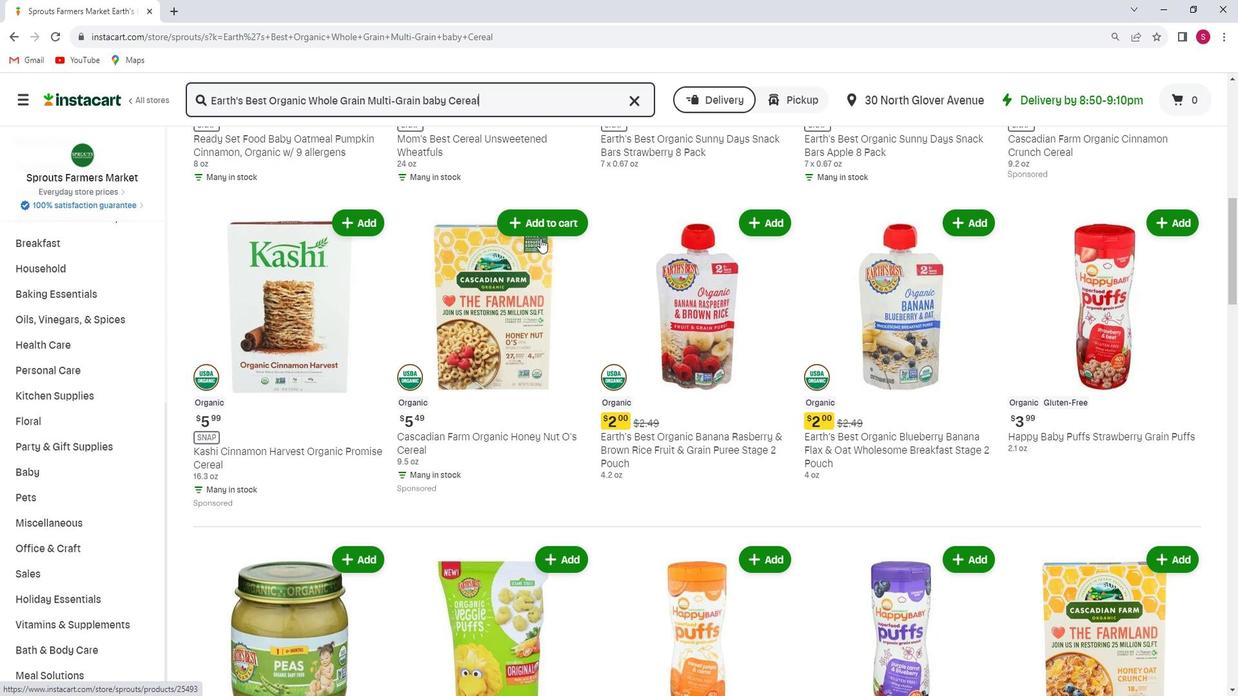 
Action: Mouse scrolled (556, 245) with delta (0, 0)
Screenshot: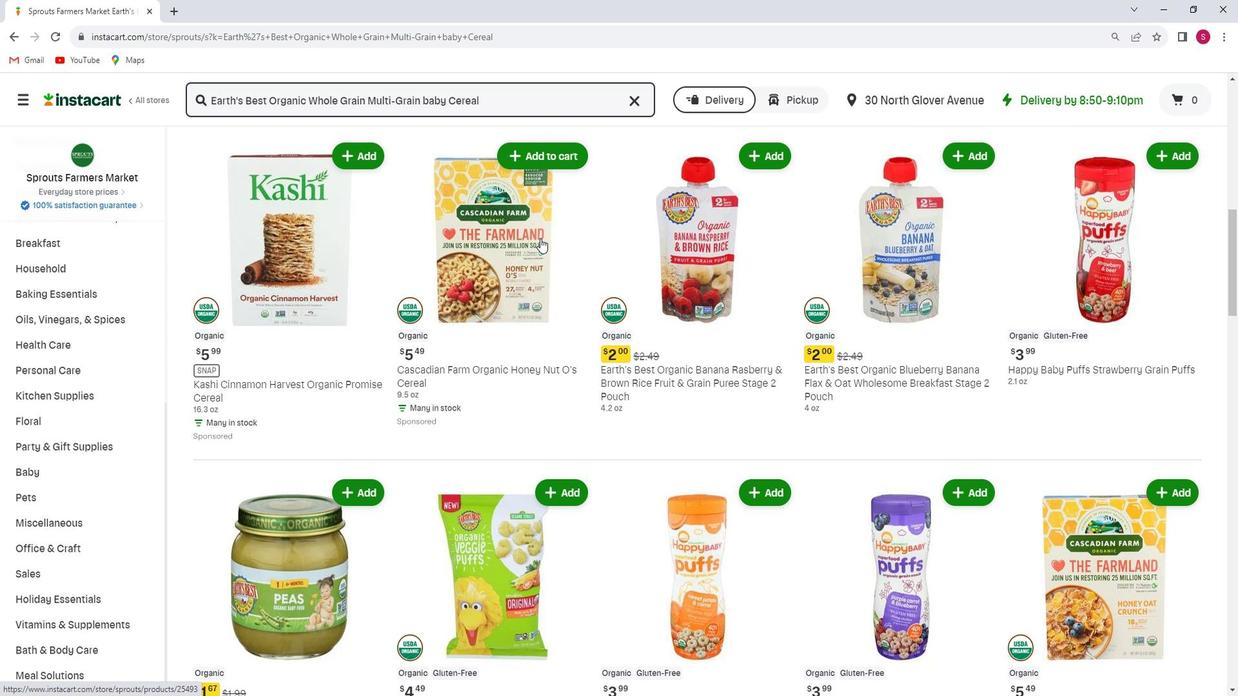 
Action: Mouse scrolled (556, 245) with delta (0, 0)
Screenshot: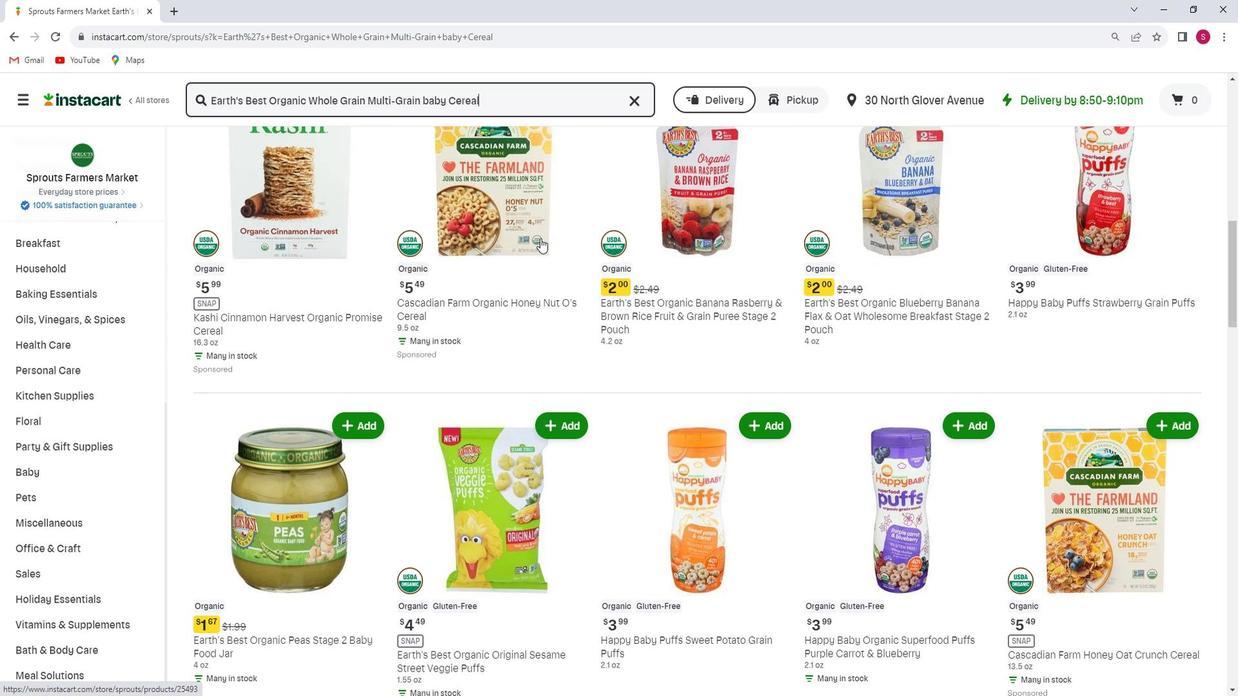 
Action: Mouse scrolled (556, 245) with delta (0, 0)
Screenshot: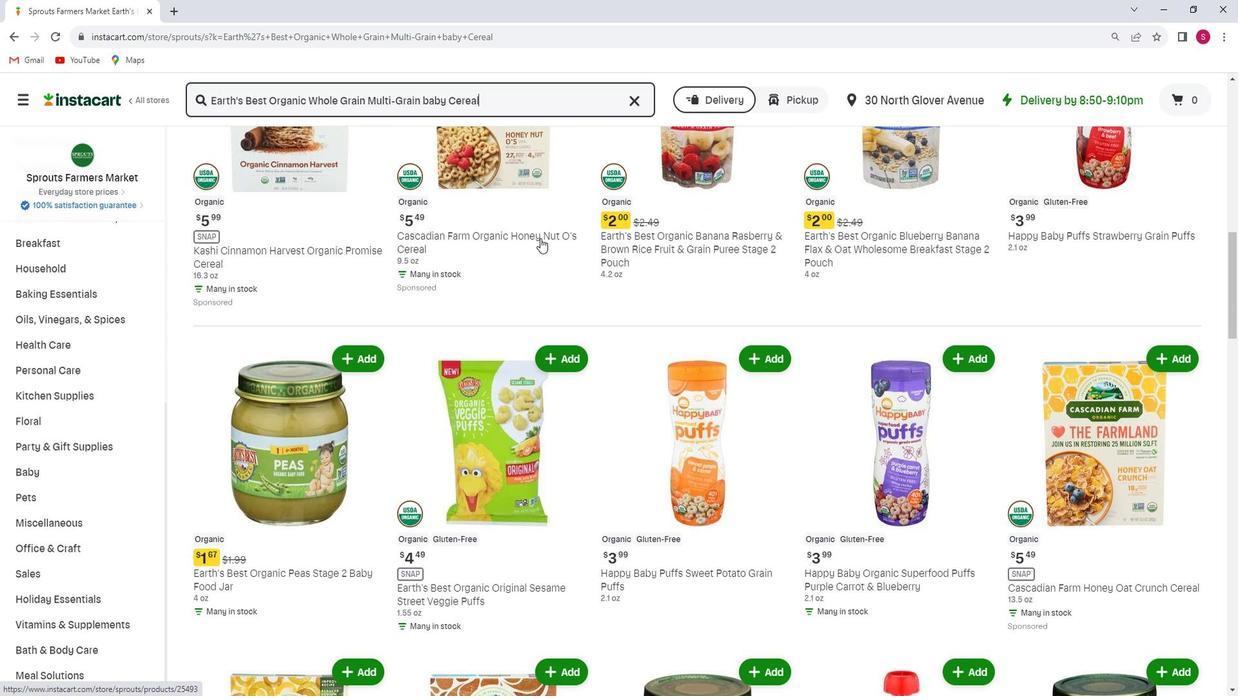 
Action: Mouse scrolled (556, 245) with delta (0, 0)
Screenshot: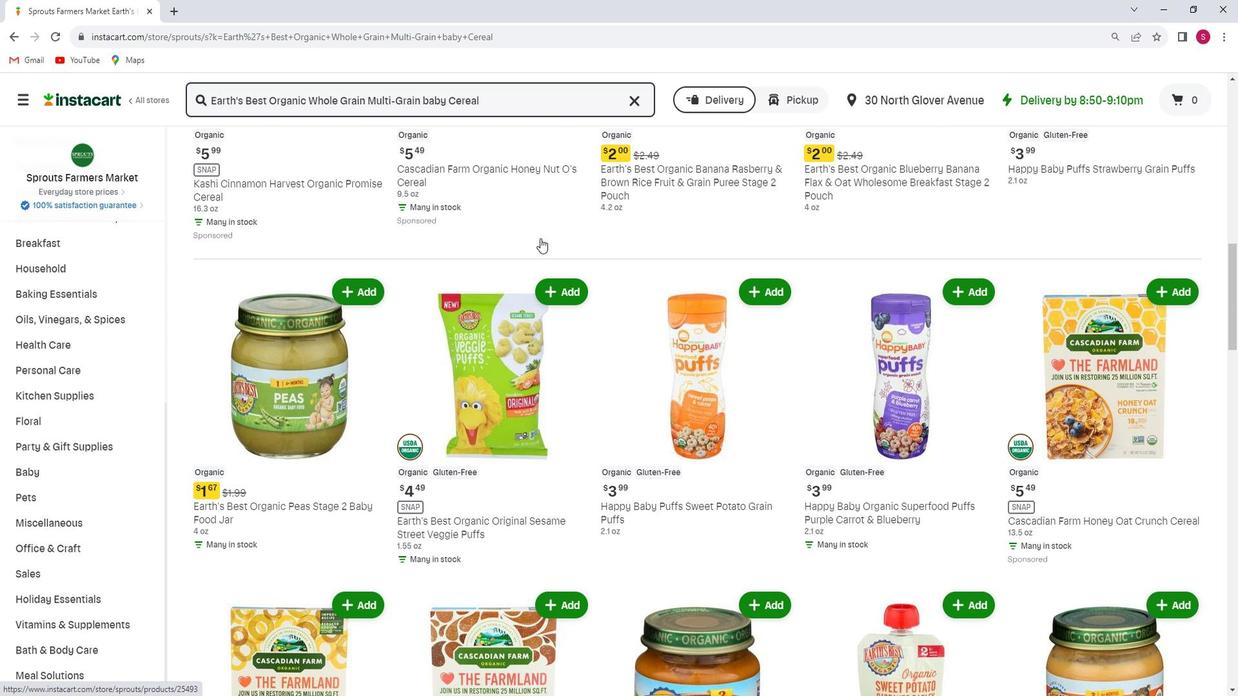 
Action: Mouse scrolled (556, 245) with delta (0, 0)
Screenshot: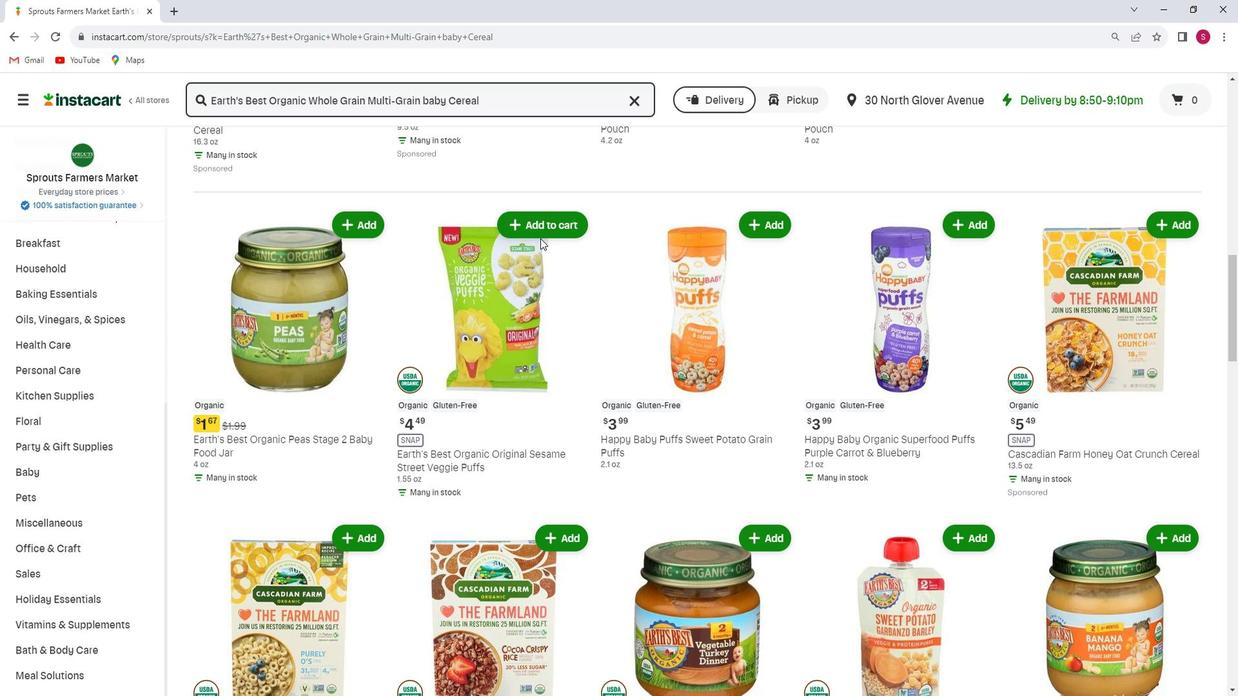 
Action: Mouse scrolled (556, 245) with delta (0, 0)
Screenshot: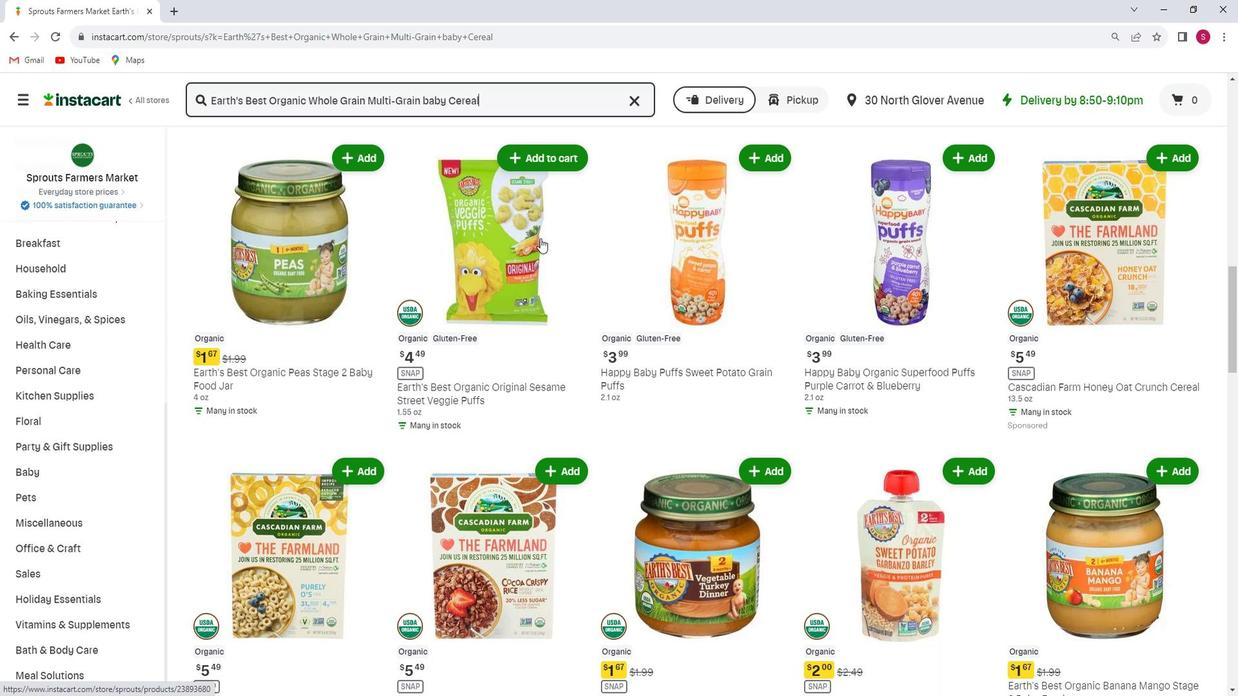 
Action: Mouse scrolled (556, 245) with delta (0, 0)
Screenshot: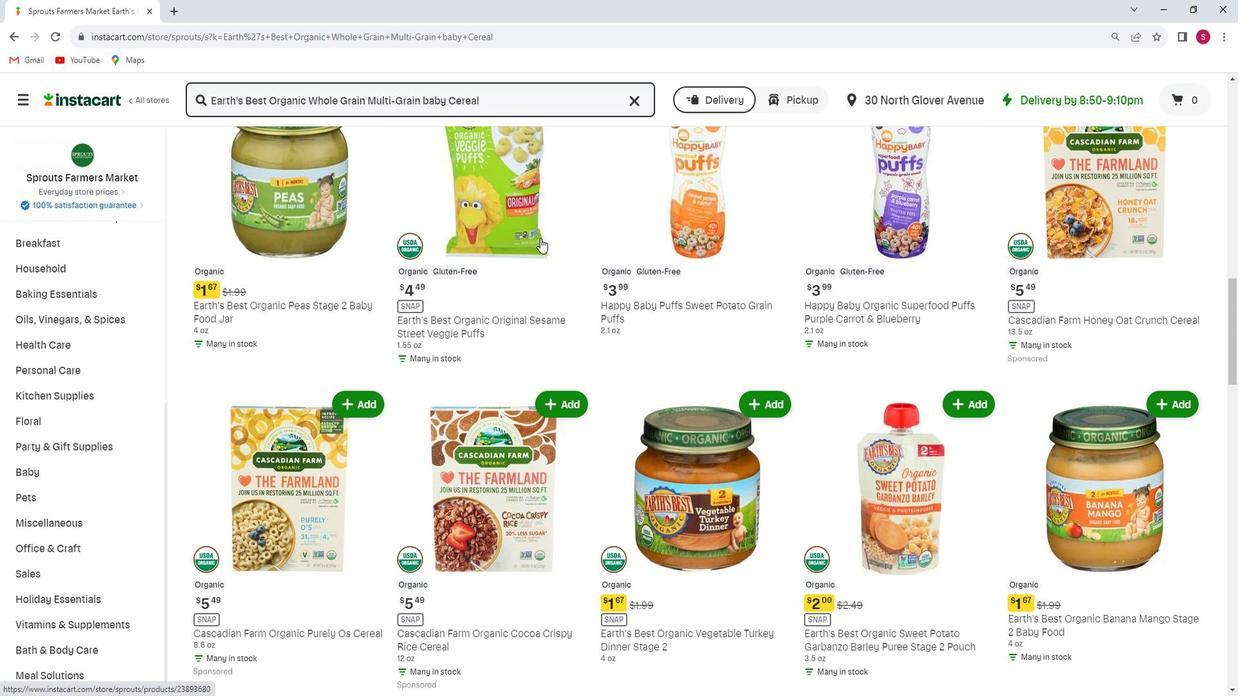
Action: Mouse scrolled (556, 245) with delta (0, 0)
Screenshot: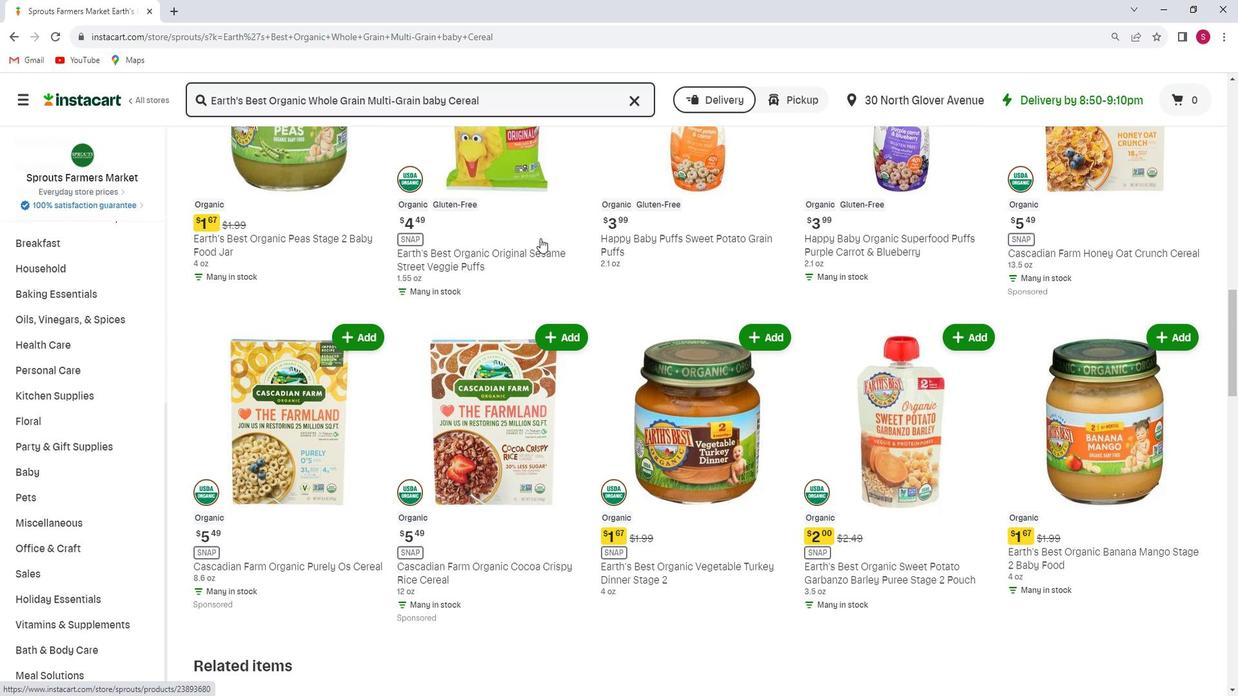 
Action: Mouse scrolled (556, 245) with delta (0, 0)
Screenshot: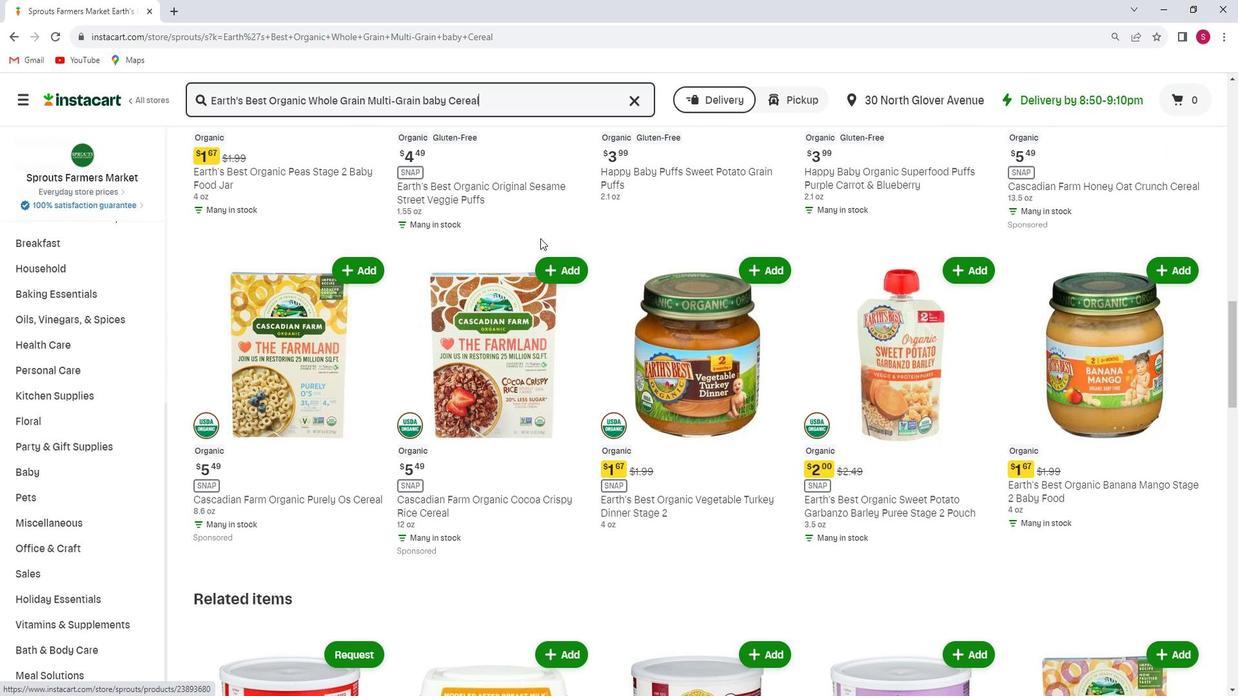 
Action: Mouse scrolled (556, 245) with delta (0, 0)
Screenshot: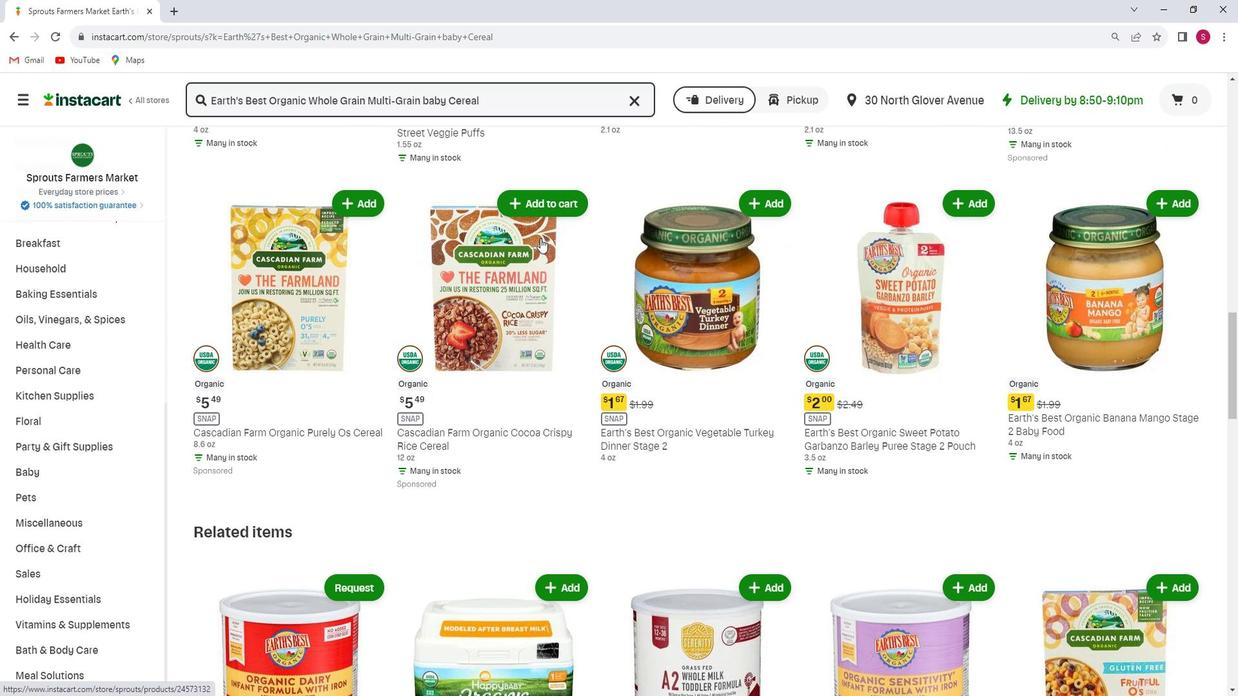 
Action: Mouse scrolled (556, 245) with delta (0, 0)
Screenshot: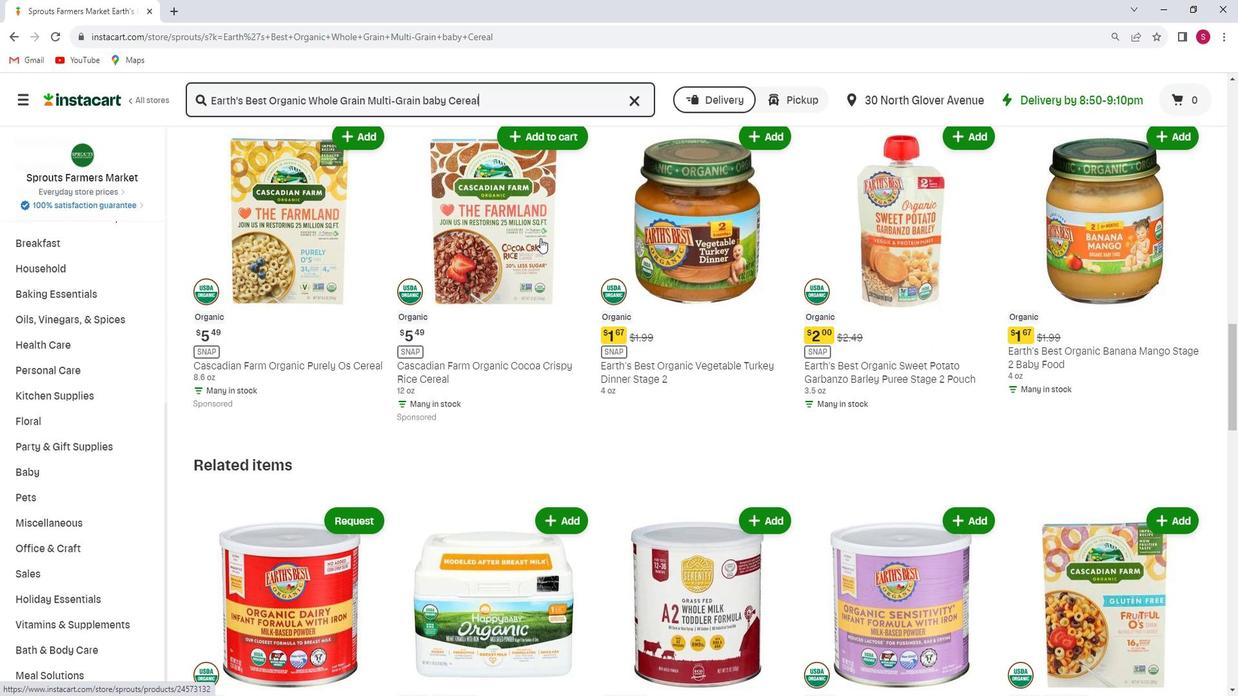 
Action: Mouse scrolled (556, 245) with delta (0, 0)
Screenshot: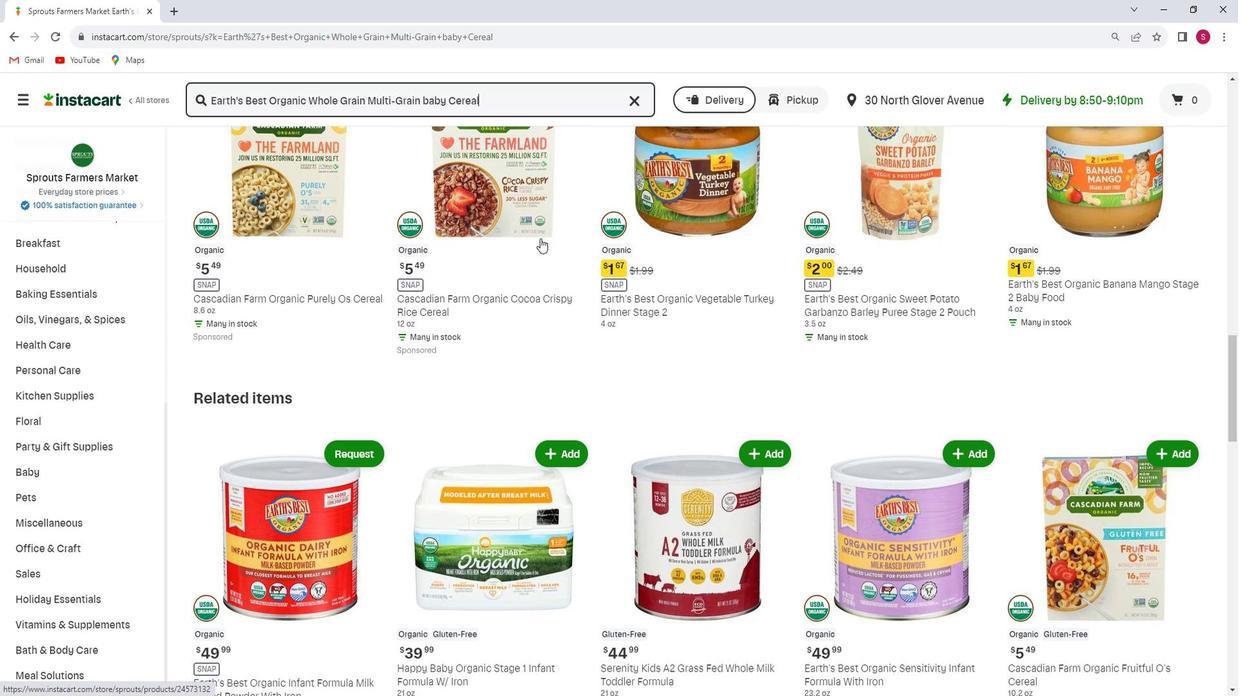 
Action: Mouse scrolled (556, 245) with delta (0, 0)
Screenshot: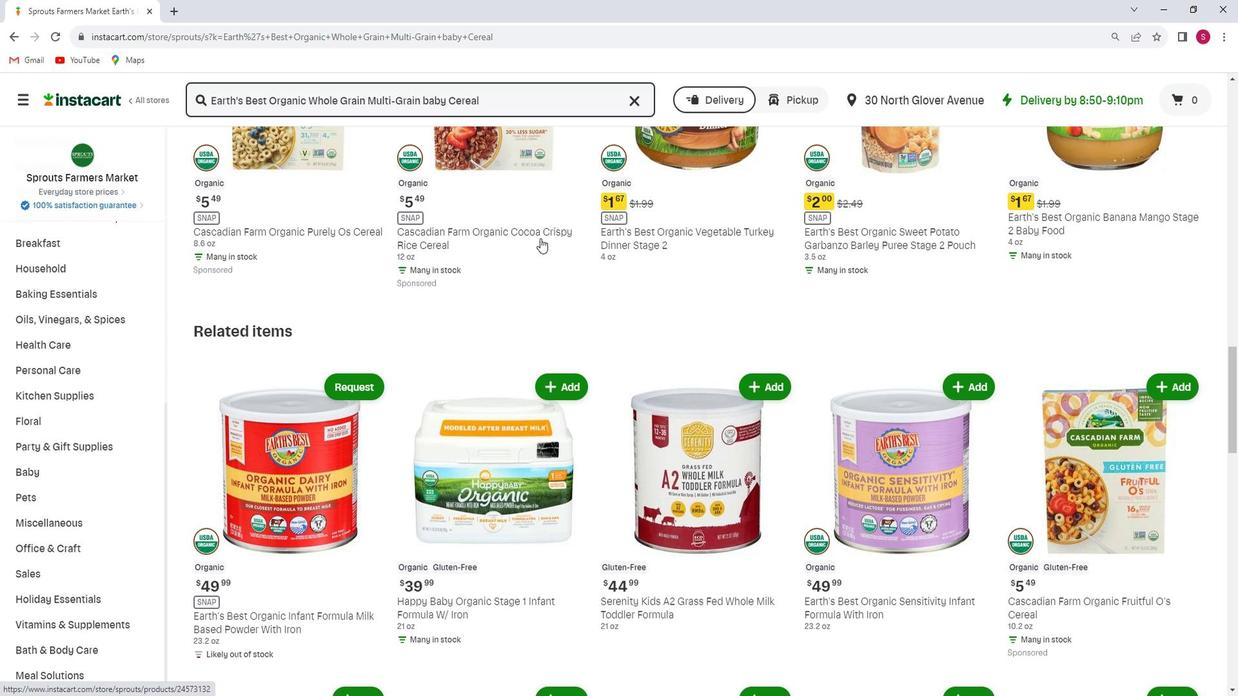 
Action: Mouse scrolled (556, 245) with delta (0, 0)
Screenshot: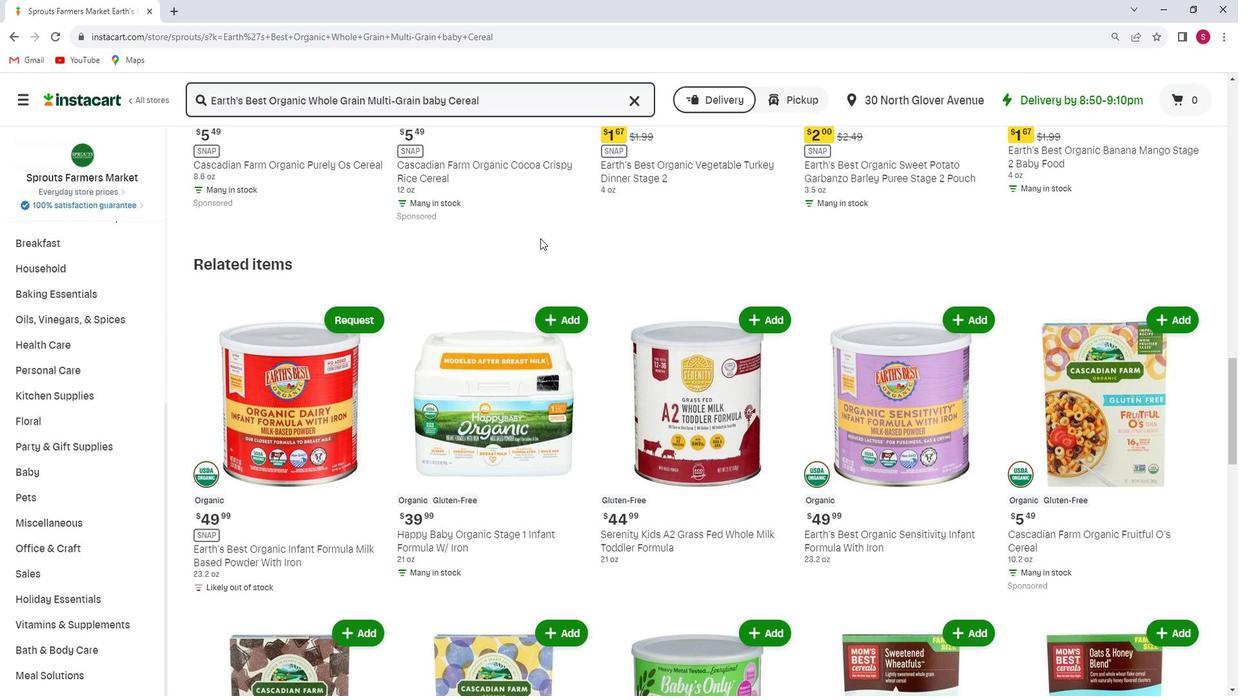 
Action: Mouse scrolled (556, 245) with delta (0, 0)
Screenshot: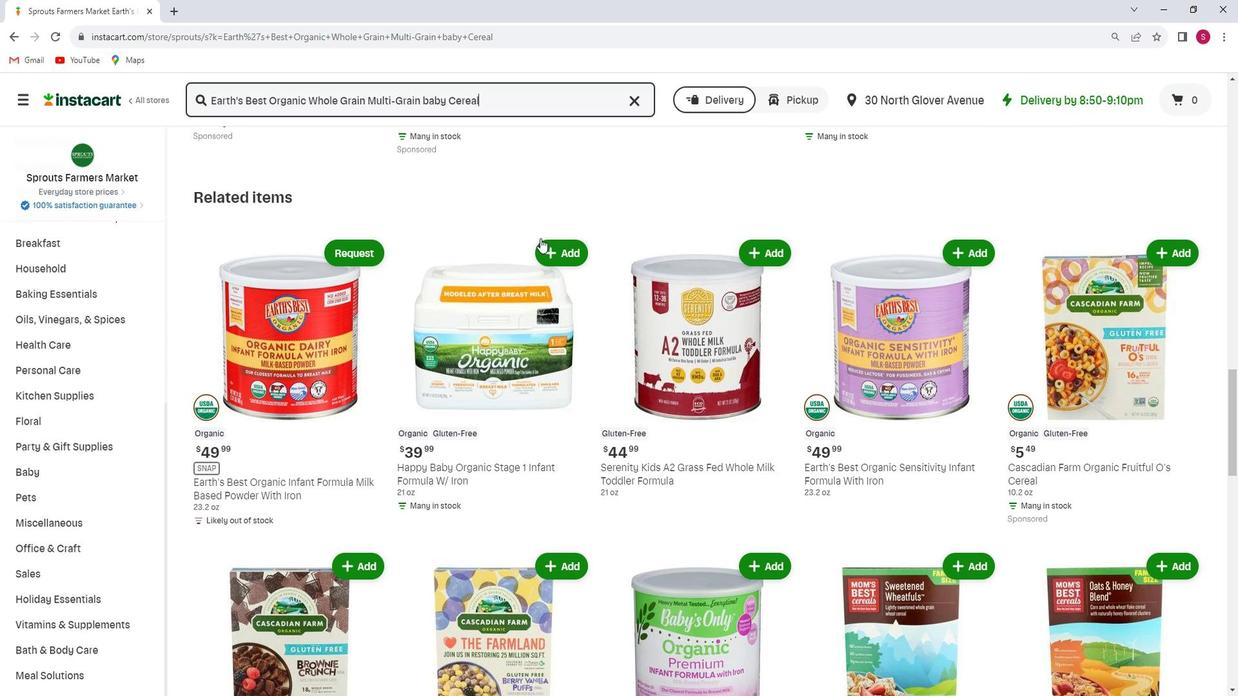 
Action: Mouse scrolled (556, 245) with delta (0, 0)
Screenshot: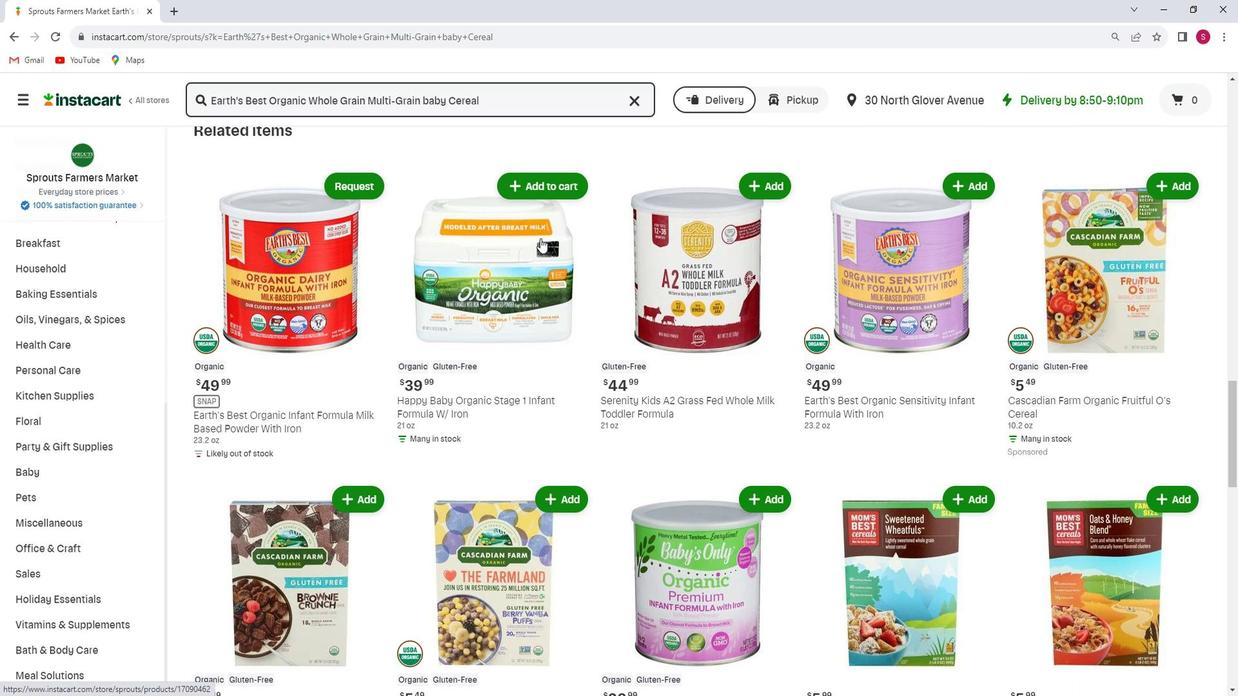 
Action: Mouse scrolled (556, 245) with delta (0, 0)
Screenshot: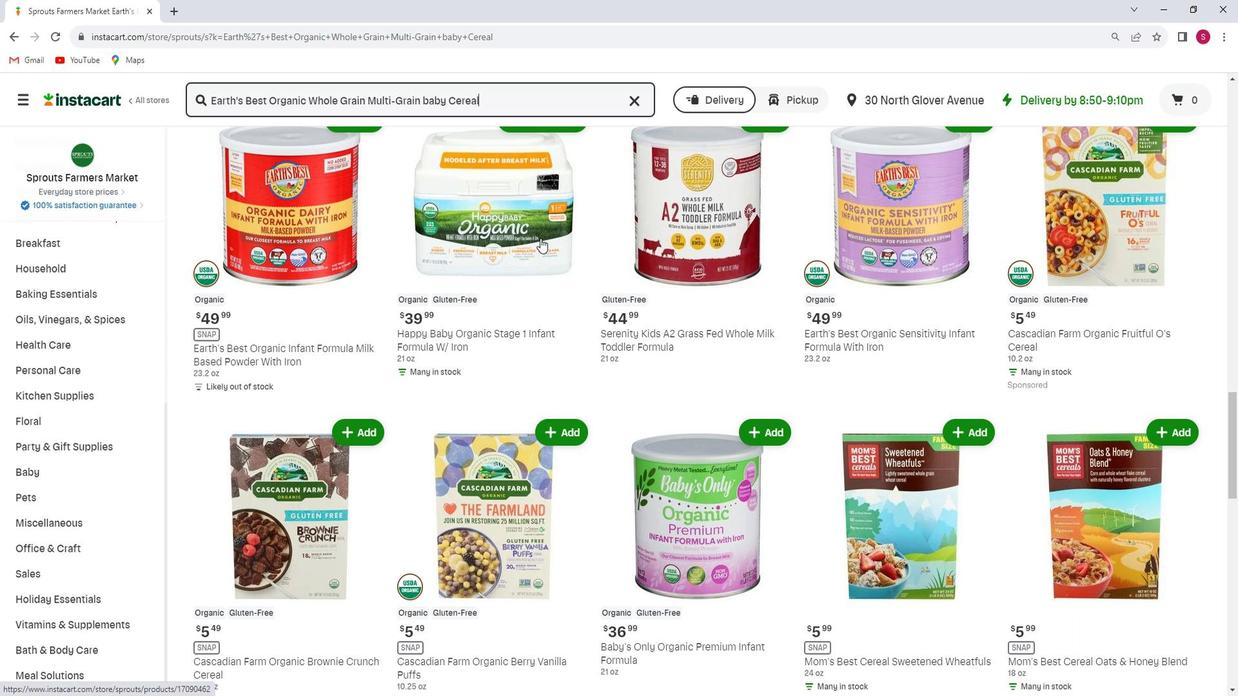
Action: Mouse scrolled (556, 245) with delta (0, 0)
Screenshot: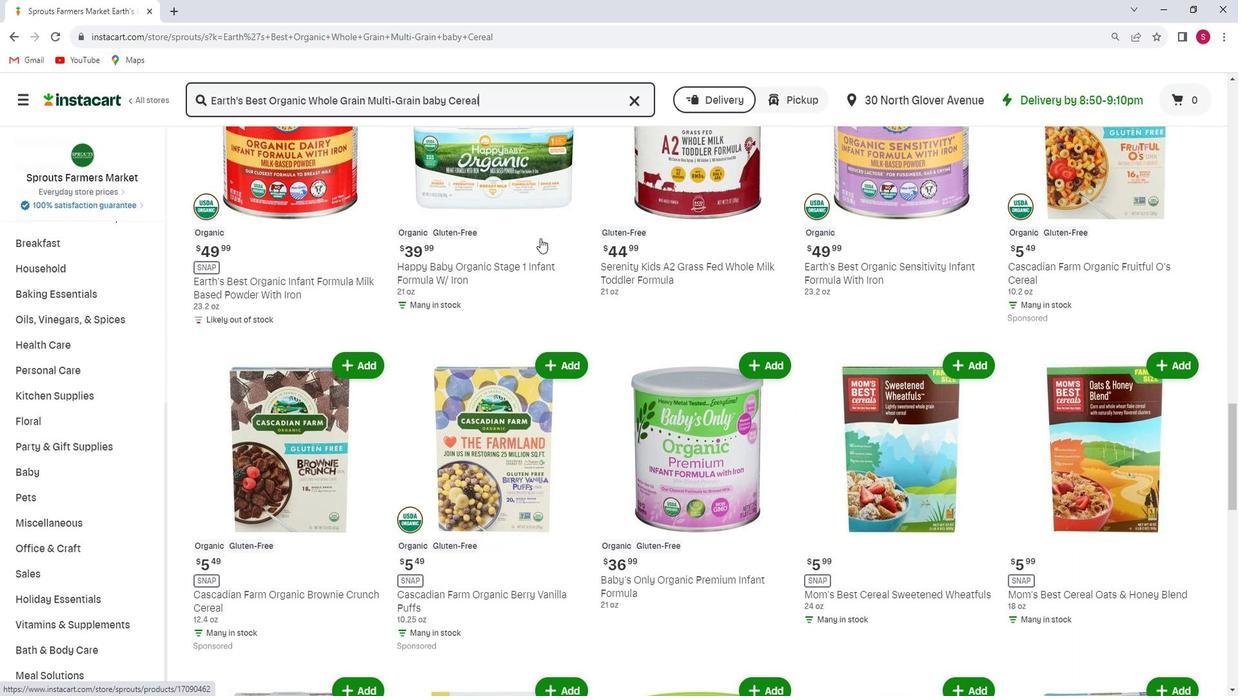 
Action: Mouse scrolled (556, 245) with delta (0, 0)
Screenshot: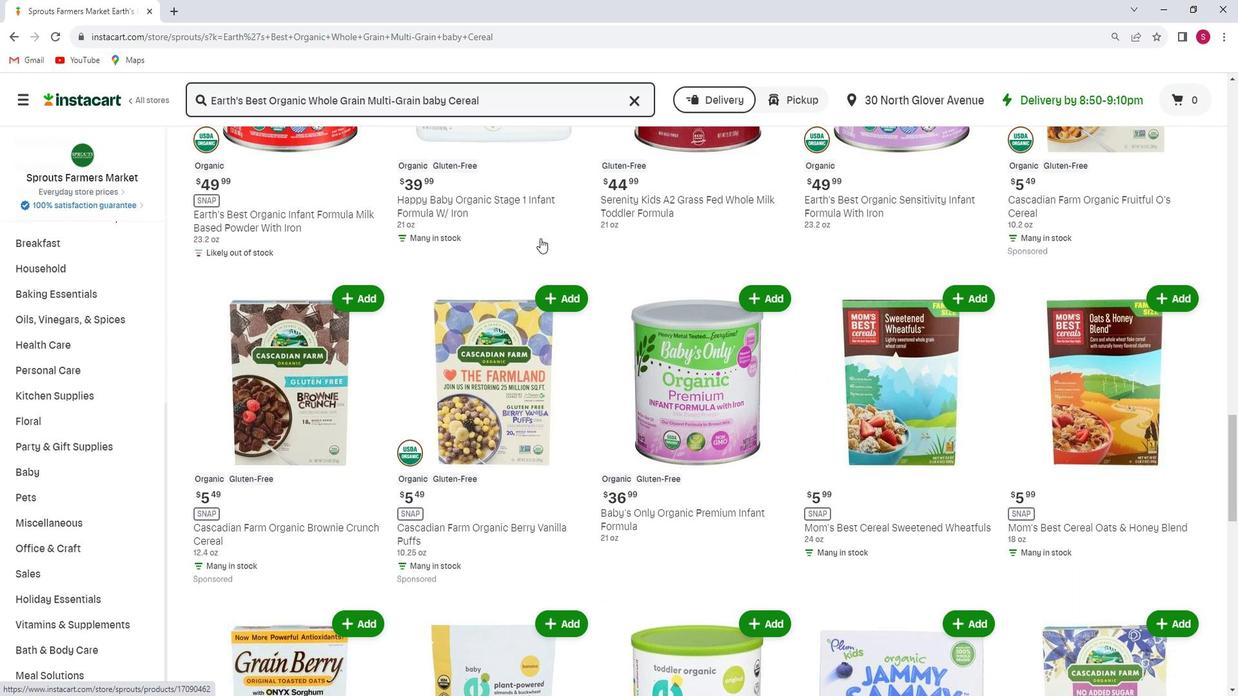 
Action: Mouse scrolled (556, 245) with delta (0, 0)
Screenshot: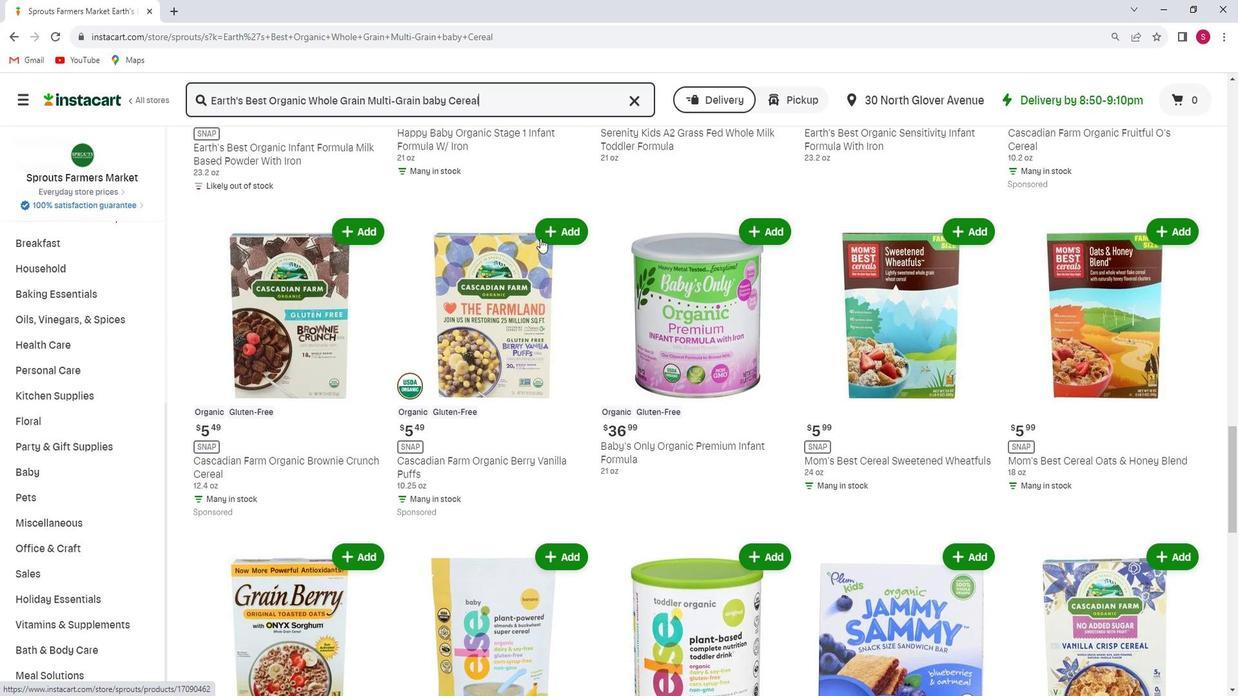 
Action: Mouse scrolled (556, 245) with delta (0, 0)
Screenshot: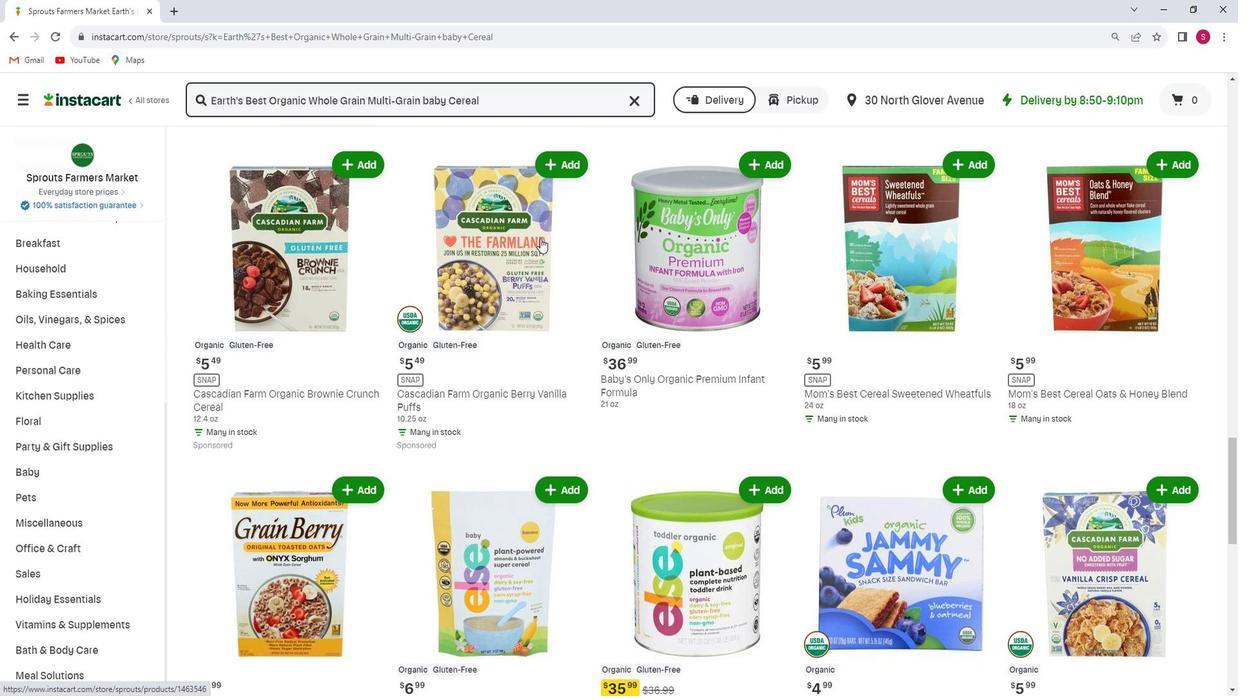 
Action: Mouse scrolled (556, 245) with delta (0, 0)
Screenshot: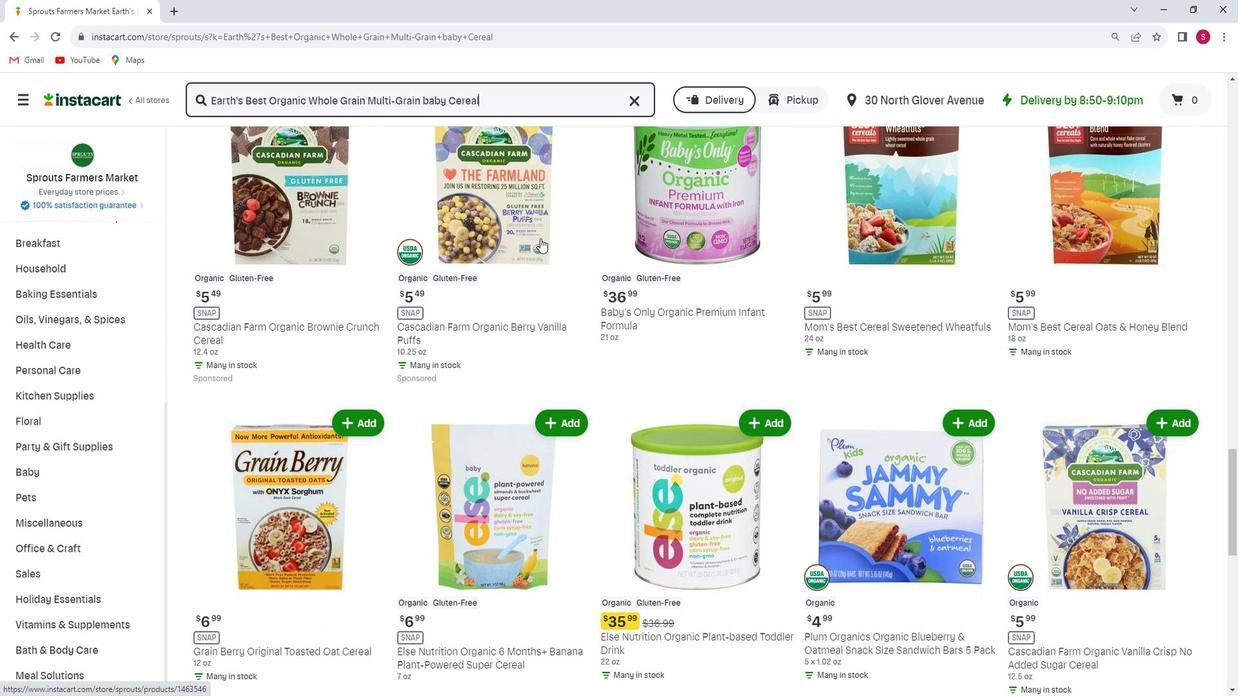 
Action: Mouse scrolled (556, 245) with delta (0, 0)
Screenshot: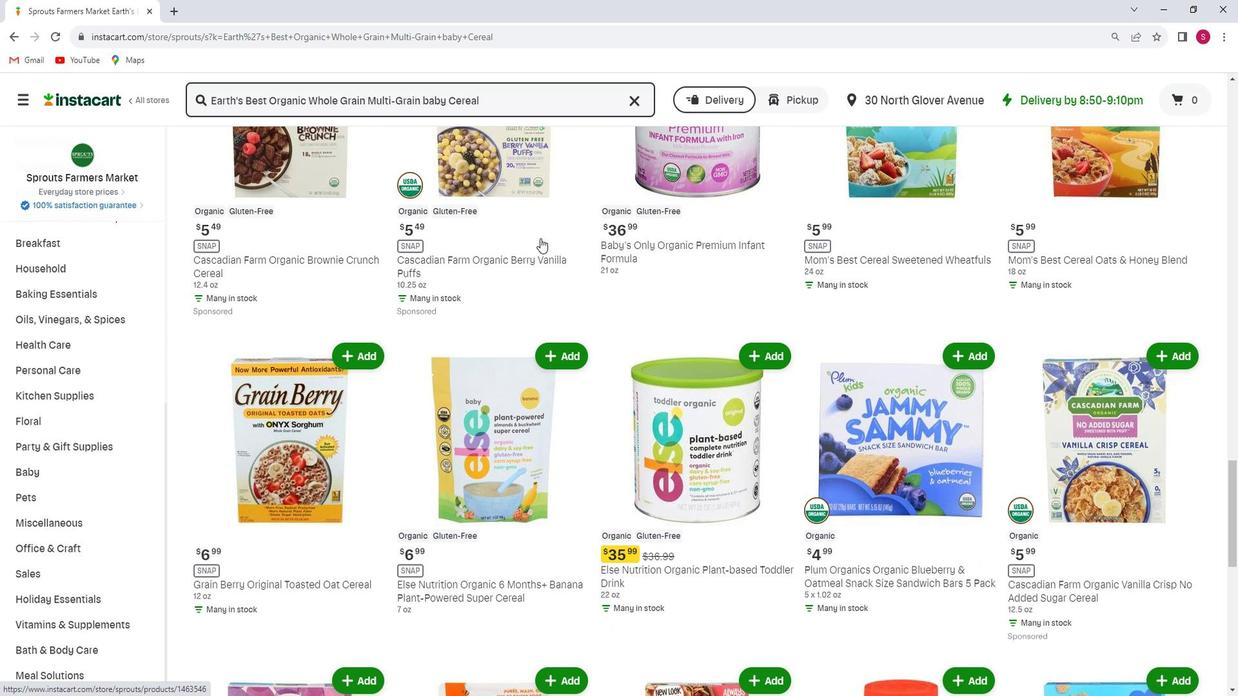 
Action: Mouse scrolled (556, 245) with delta (0, 0)
Screenshot: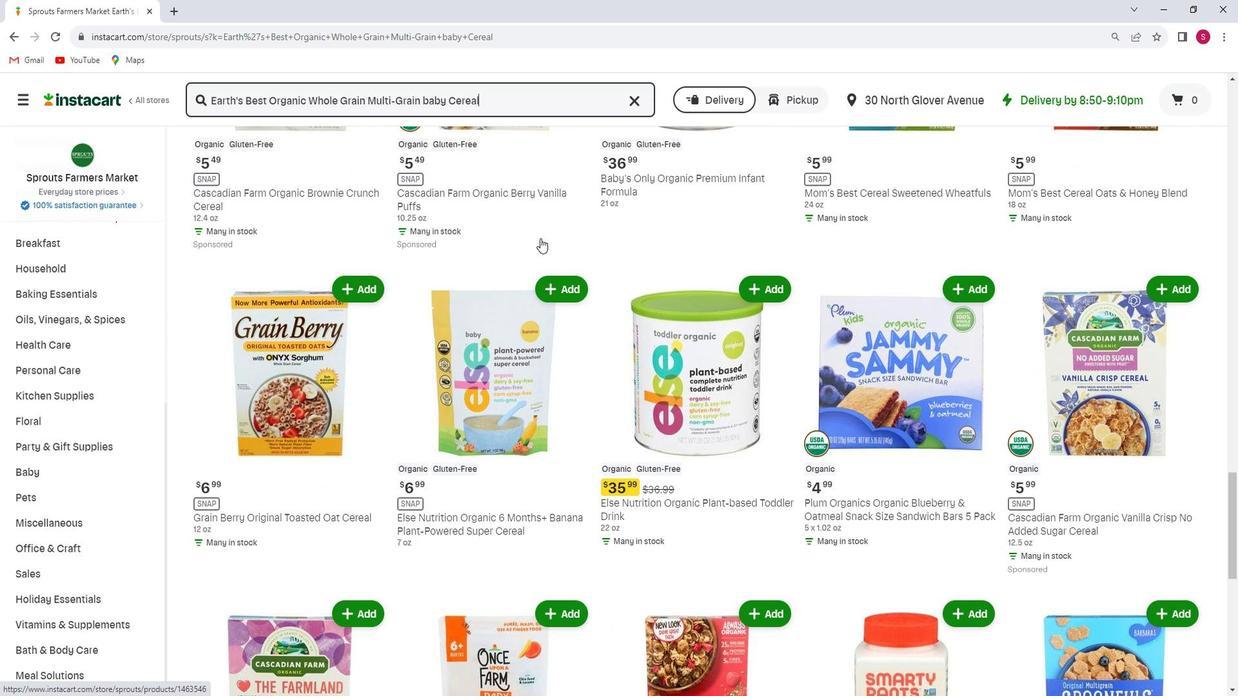 
Action: Mouse scrolled (556, 245) with delta (0, 0)
Screenshot: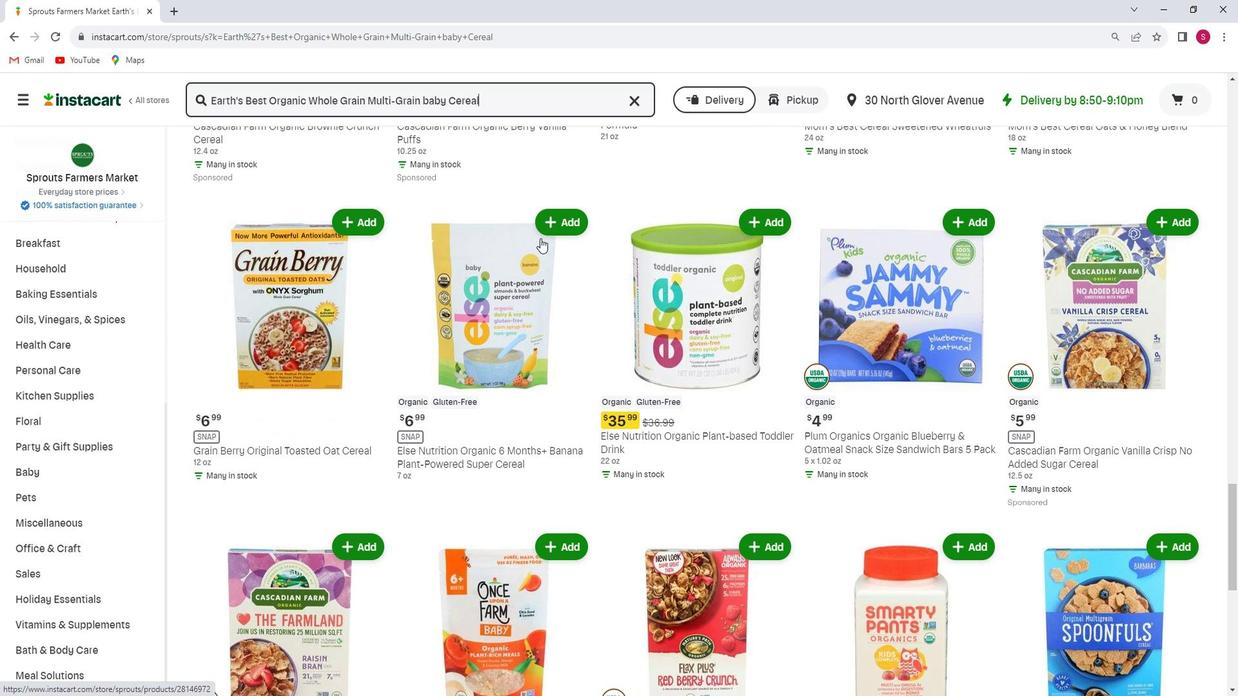 
Action: Mouse scrolled (556, 245) with delta (0, 0)
Screenshot: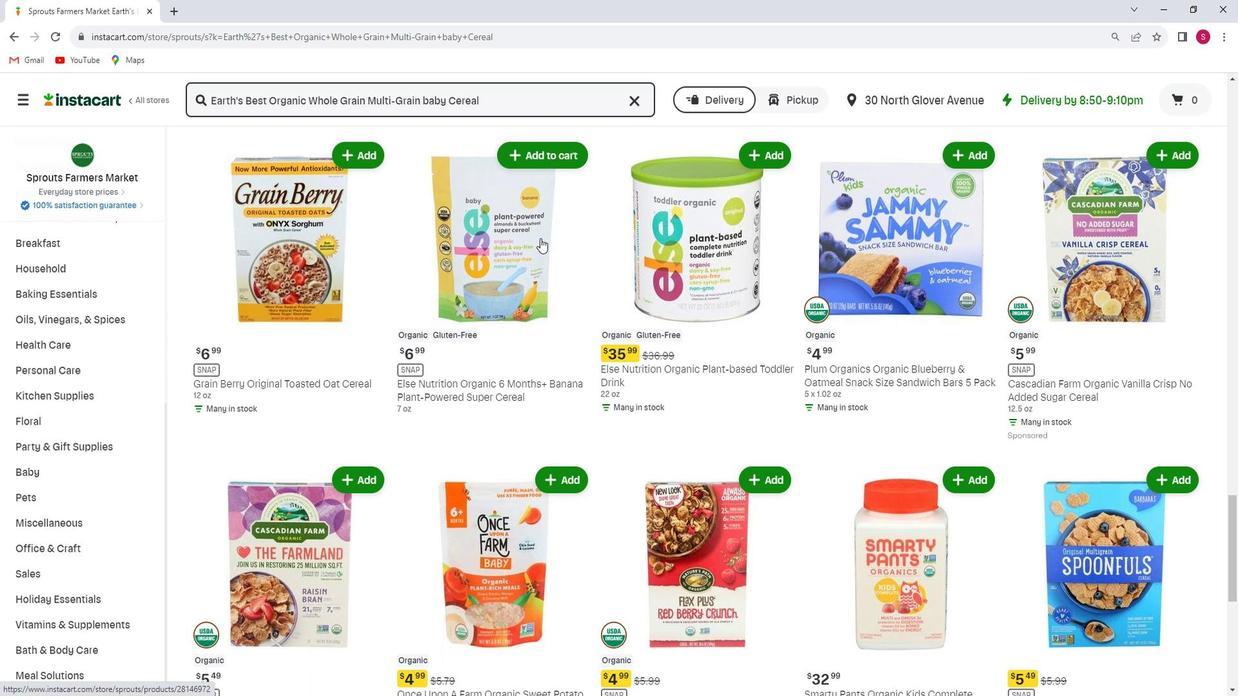 
Action: Mouse scrolled (556, 245) with delta (0, 0)
Screenshot: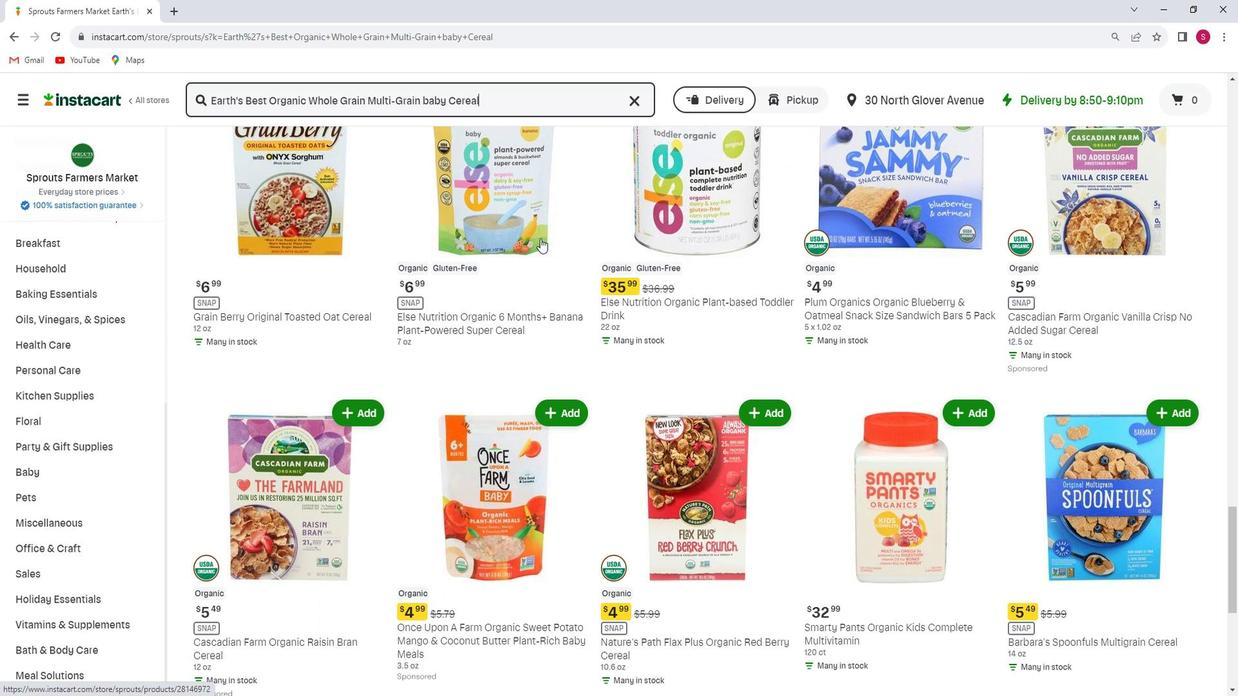 
Action: Mouse scrolled (556, 245) with delta (0, 0)
Screenshot: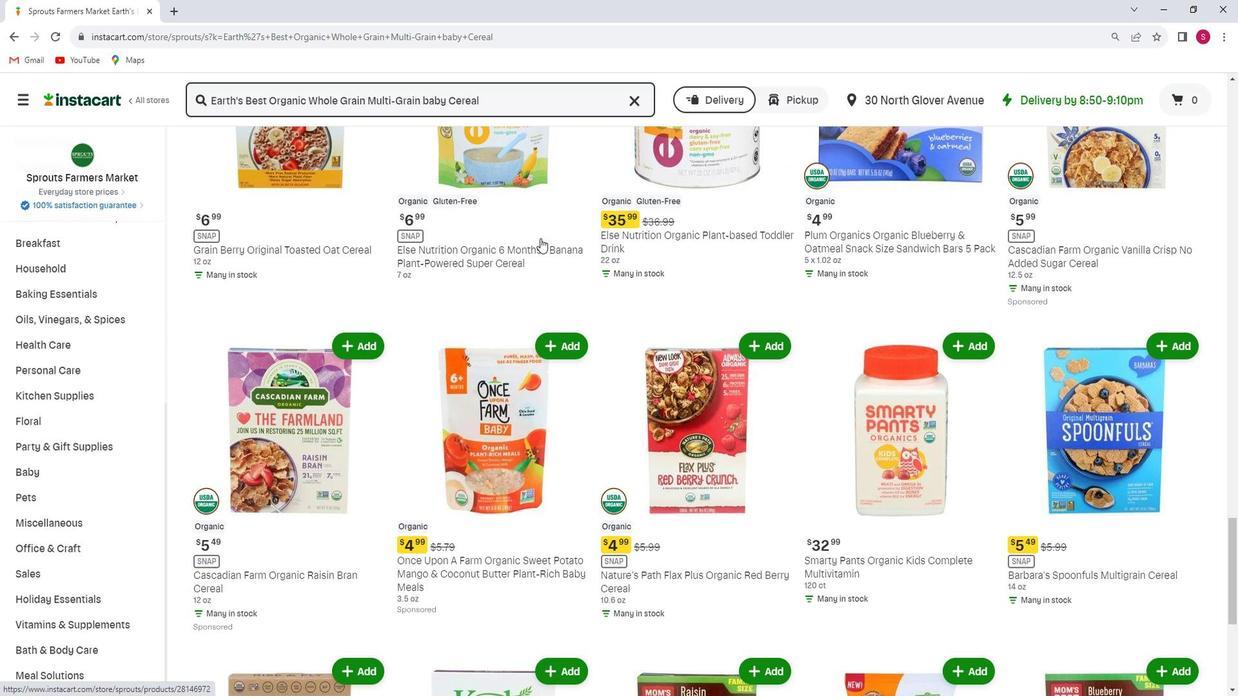 
Action: Mouse scrolled (556, 245) with delta (0, 0)
Screenshot: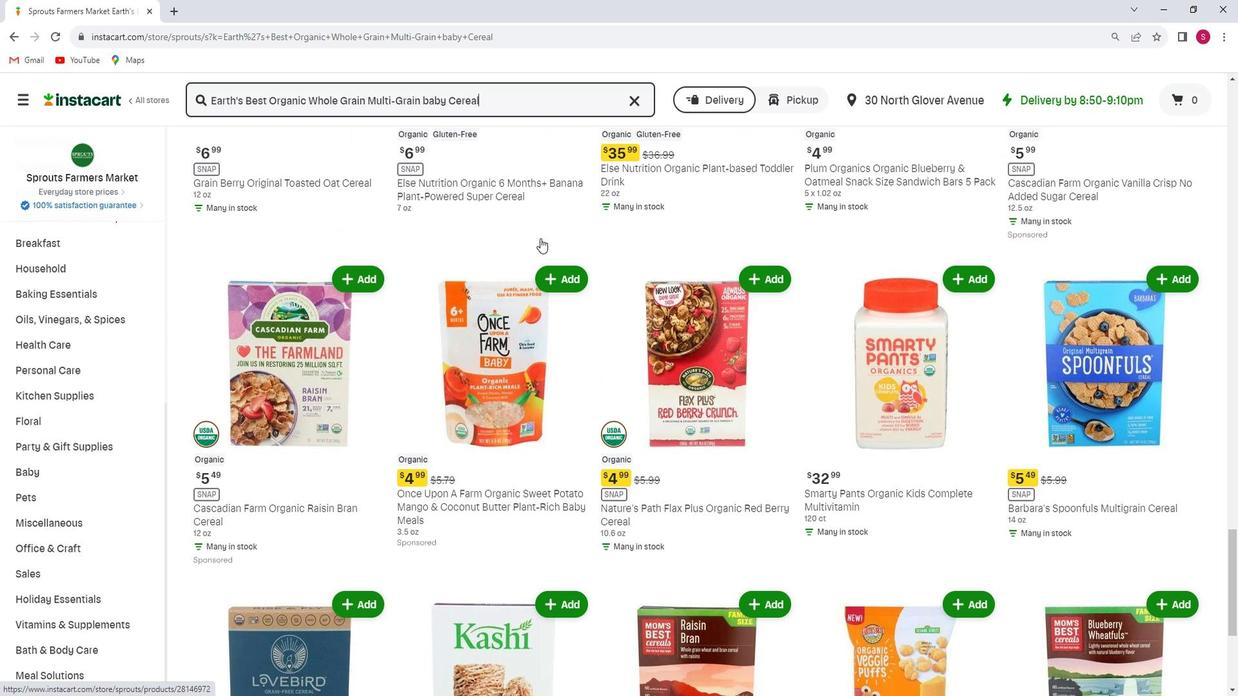 
Action: Mouse scrolled (556, 245) with delta (0, 0)
Screenshot: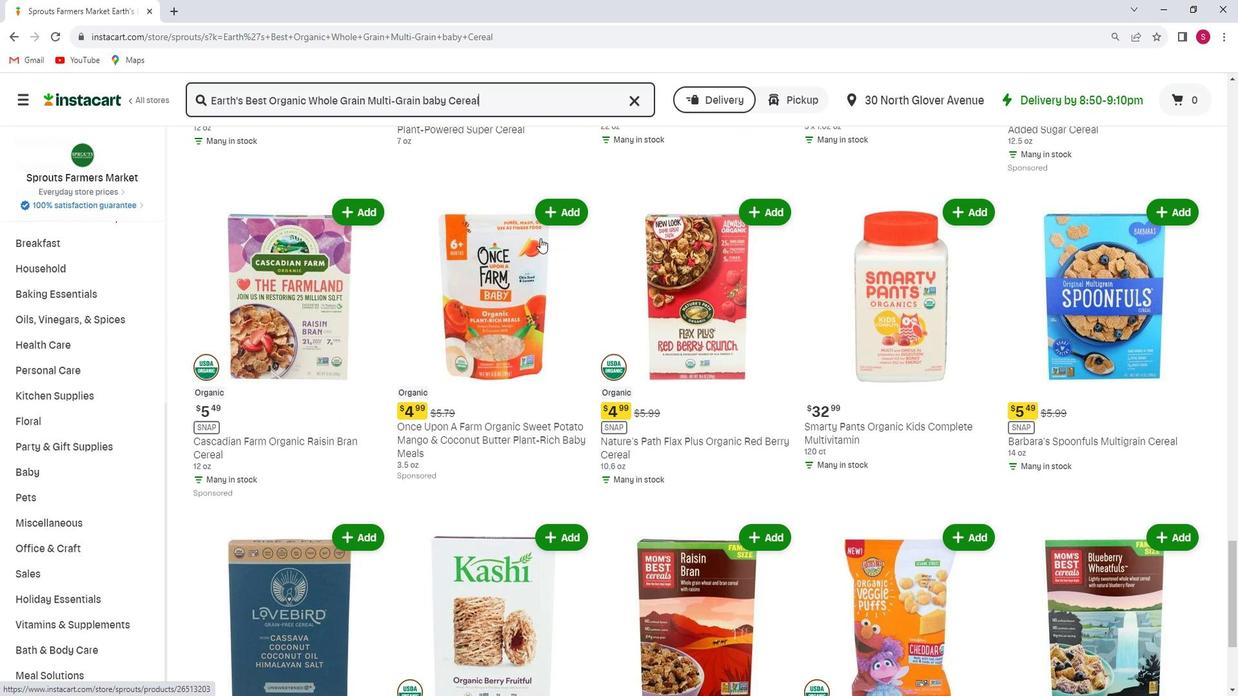 
Action: Mouse scrolled (556, 245) with delta (0, 0)
Screenshot: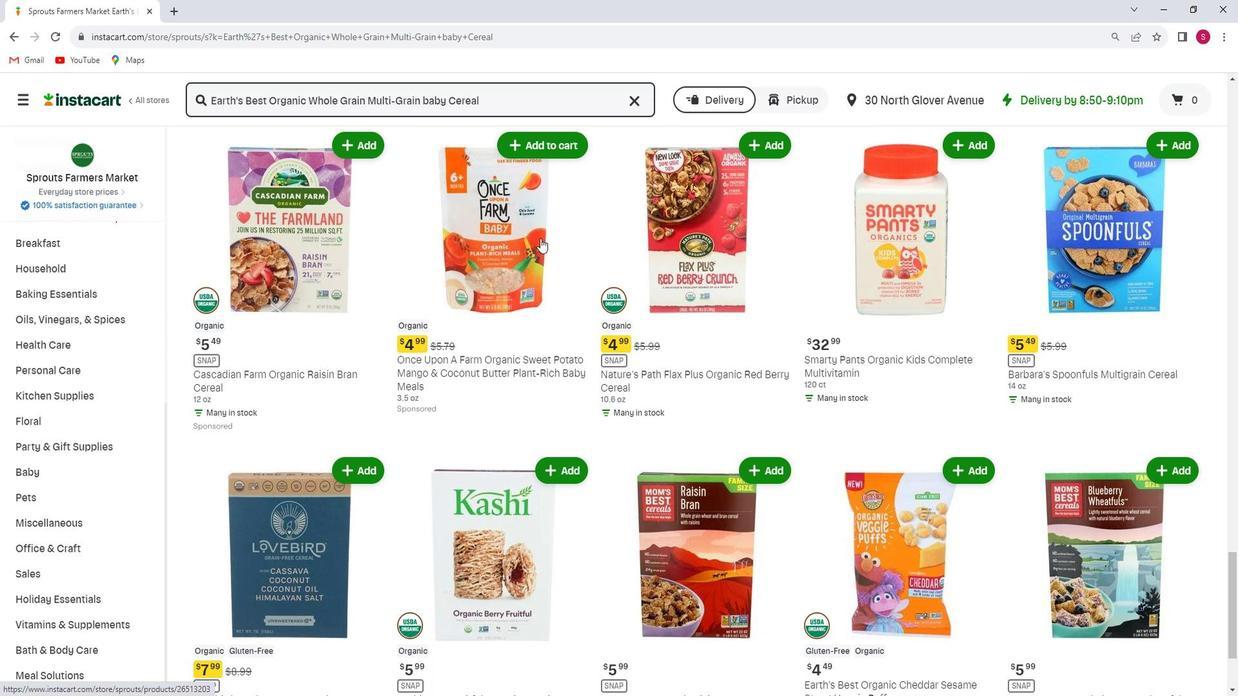 
Action: Mouse scrolled (556, 245) with delta (0, 0)
Screenshot: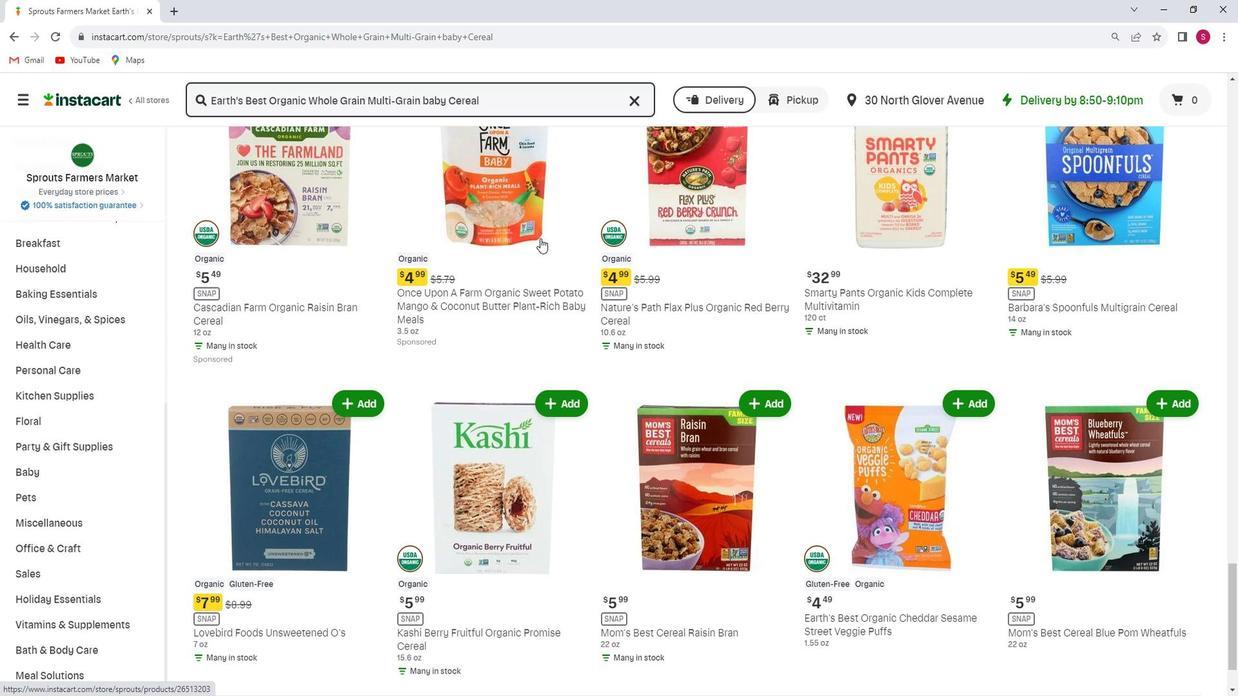 
Action: Mouse scrolled (556, 245) with delta (0, 0)
Screenshot: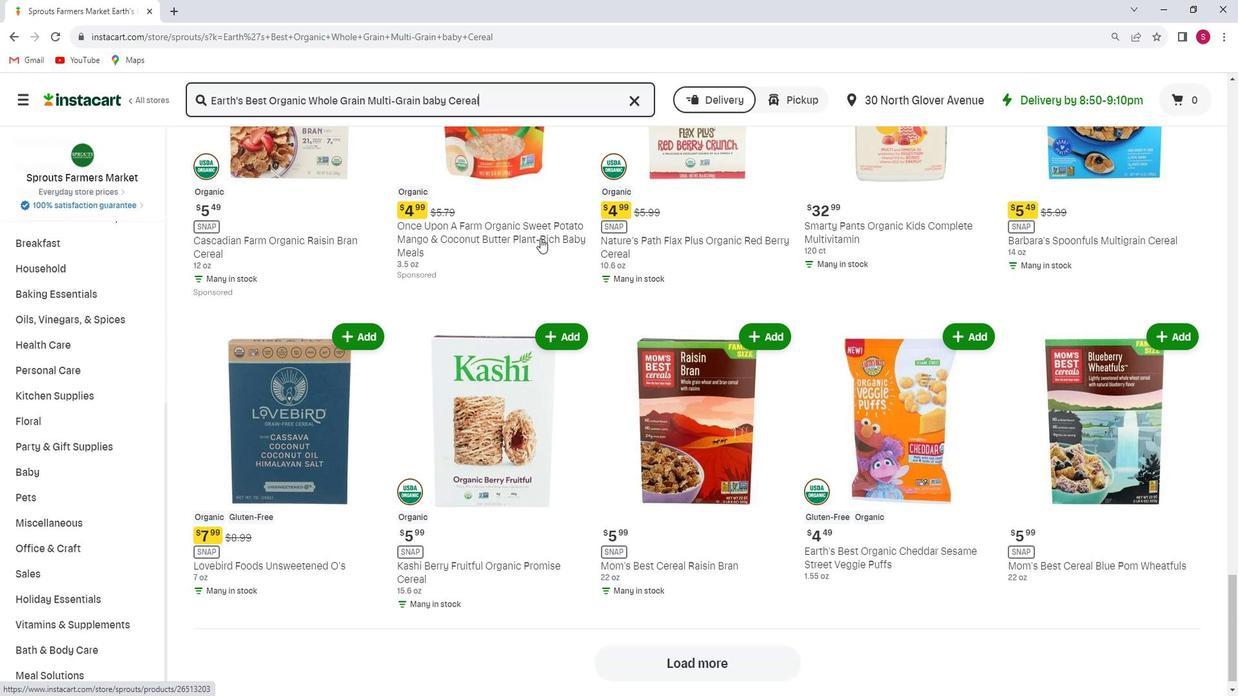 
Action: Mouse scrolled (556, 245) with delta (0, 0)
Screenshot: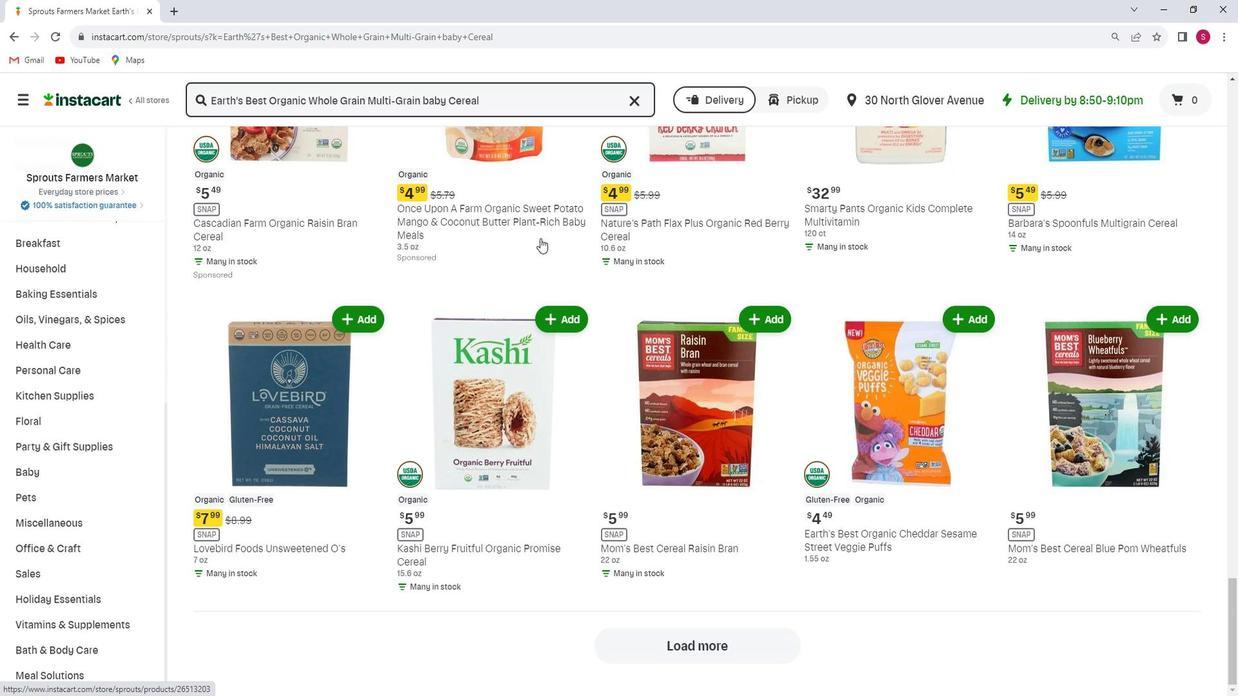 
